 Task: Search one way flight ticket for 4 adults, 1 infant in seat and 1 infant on lap in premium economy from Tucson: Tucson International Airport to Indianapolis: Indianapolis International Airport on 8-5-2023. Choice of flights is Alaska. Number of bags: 2 carry on bags and 1 checked bag. Price is upto 88000. Outbound departure time preference is 8:45.
Action: Mouse moved to (356, 301)
Screenshot: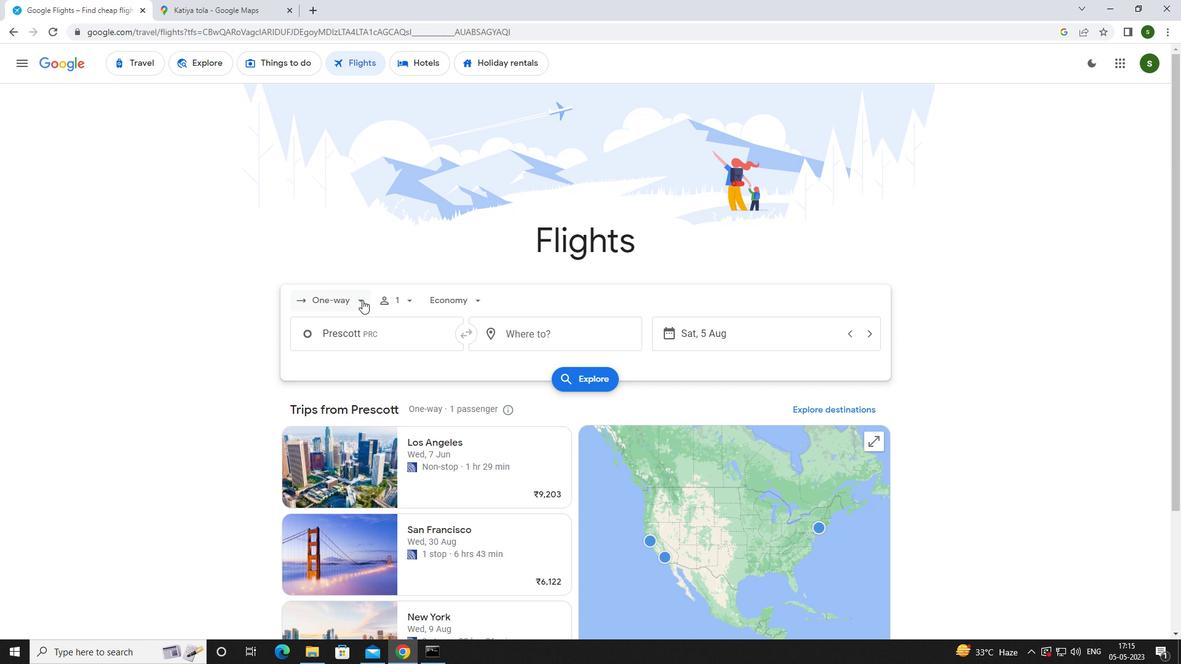 
Action: Mouse pressed left at (356, 301)
Screenshot: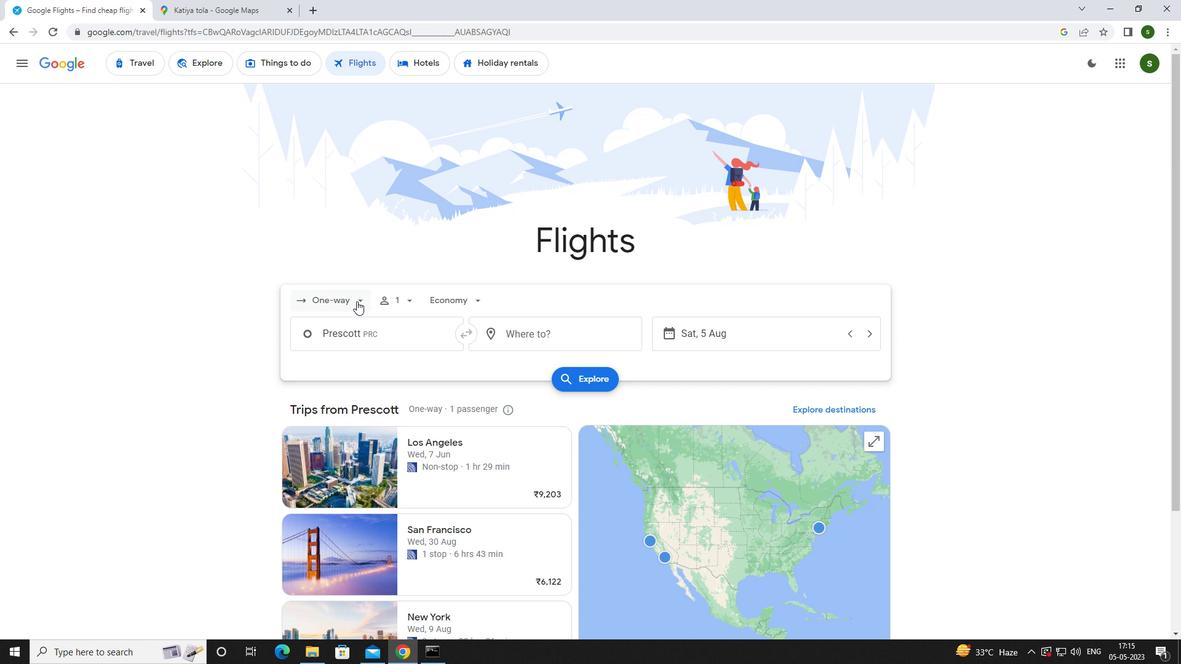 
Action: Mouse moved to (361, 353)
Screenshot: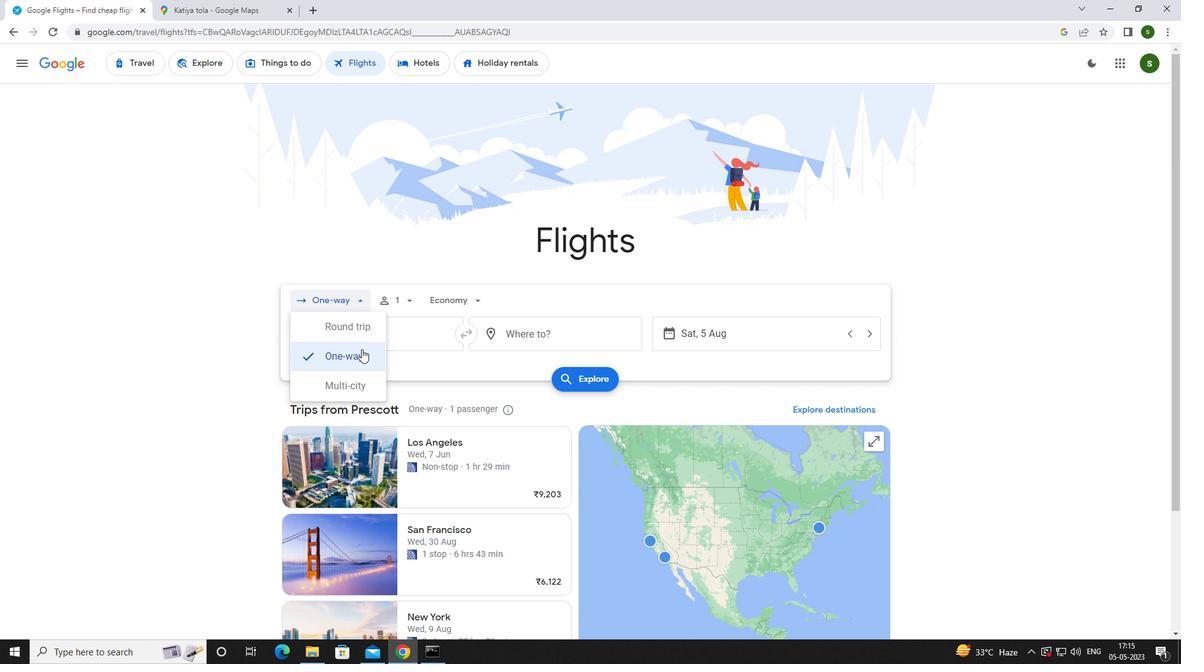 
Action: Mouse pressed left at (361, 353)
Screenshot: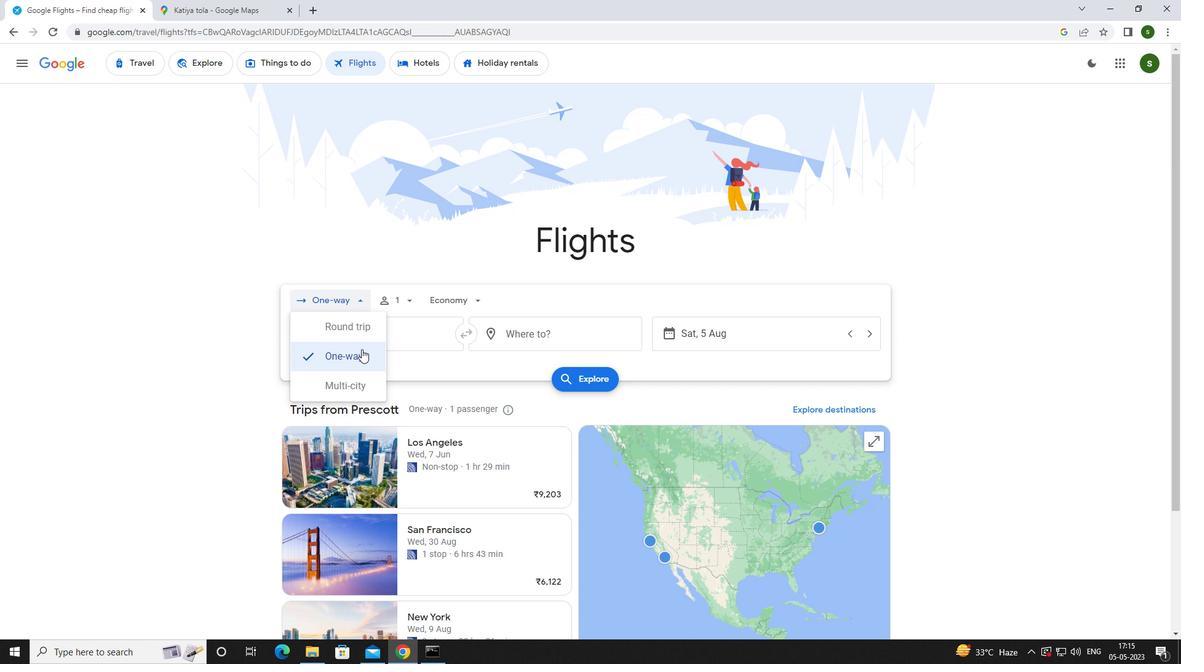 
Action: Mouse moved to (406, 298)
Screenshot: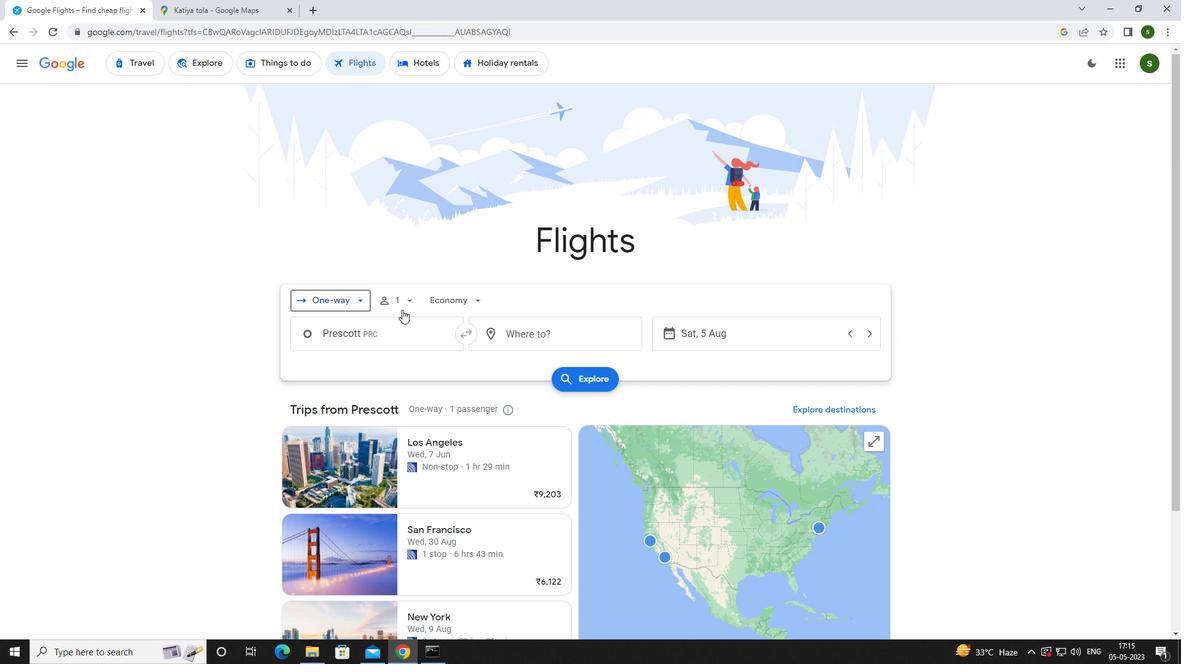 
Action: Mouse pressed left at (406, 298)
Screenshot: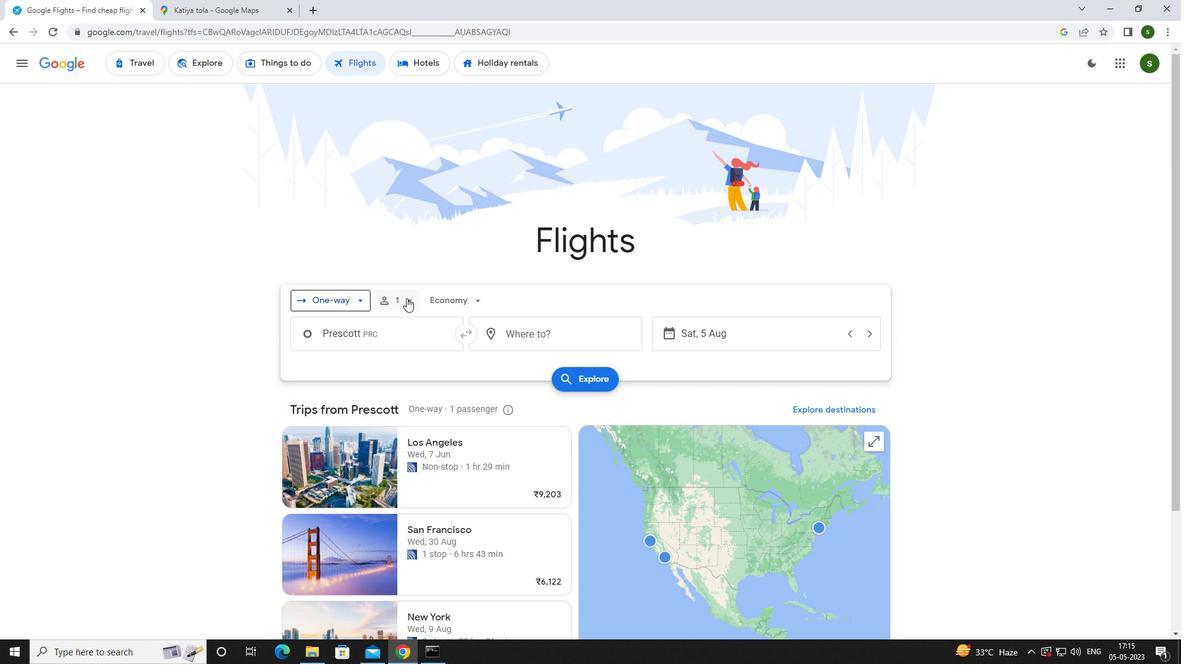 
Action: Mouse moved to (499, 329)
Screenshot: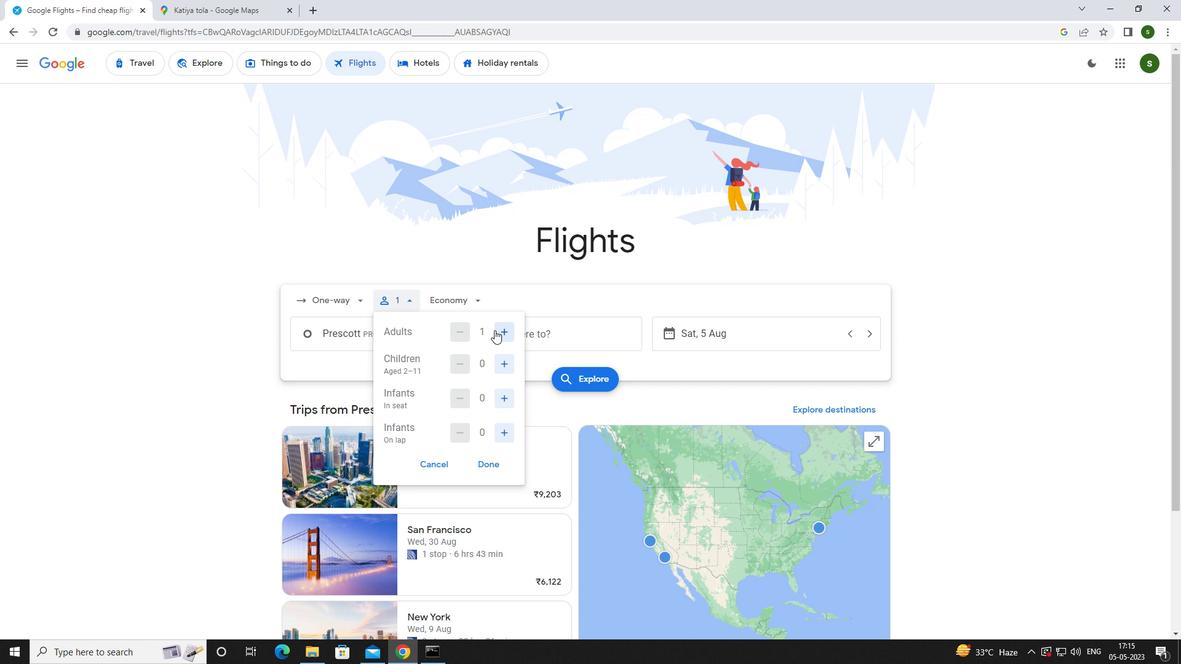 
Action: Mouse pressed left at (499, 329)
Screenshot: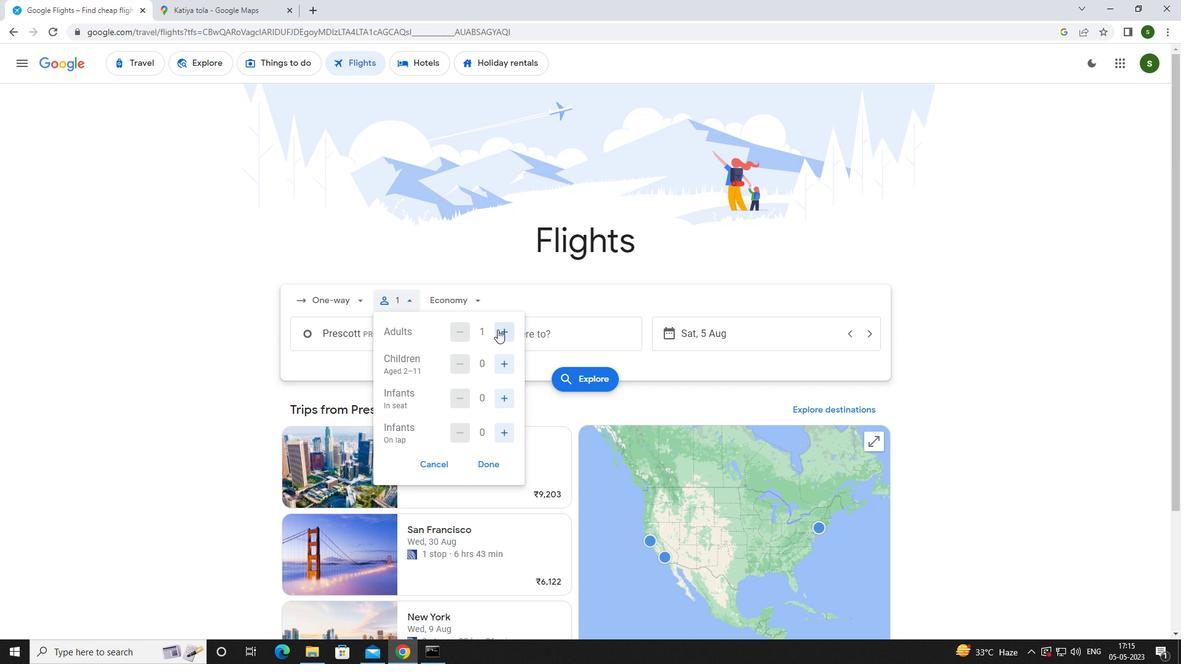 
Action: Mouse pressed left at (499, 329)
Screenshot: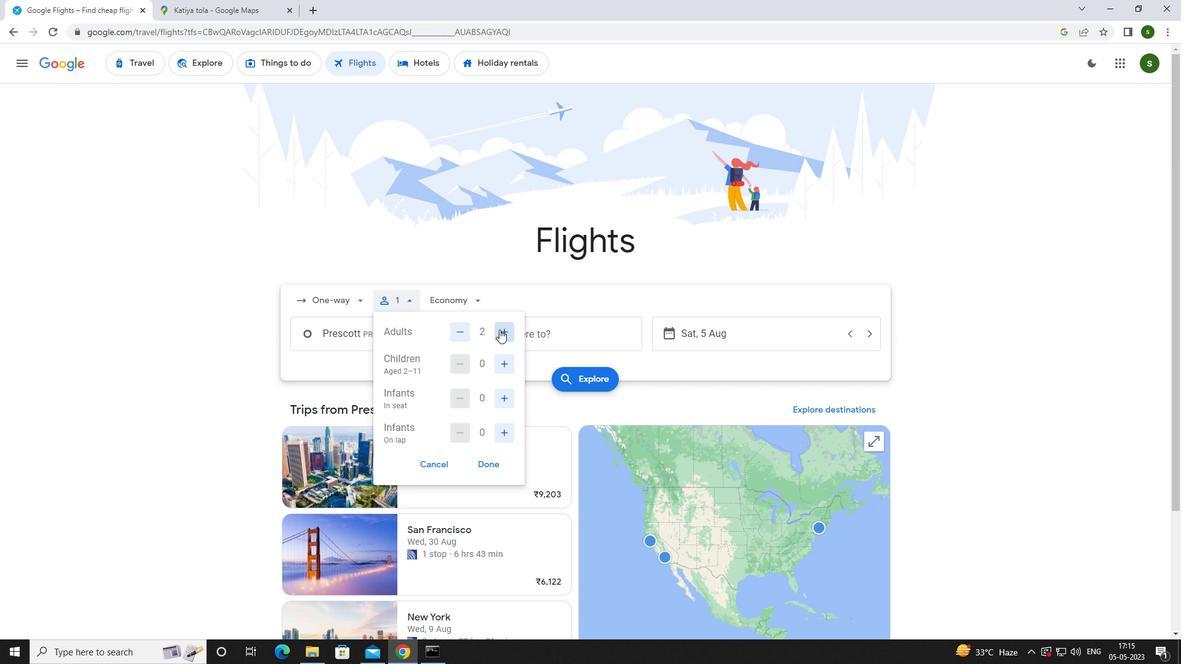 
Action: Mouse pressed left at (499, 329)
Screenshot: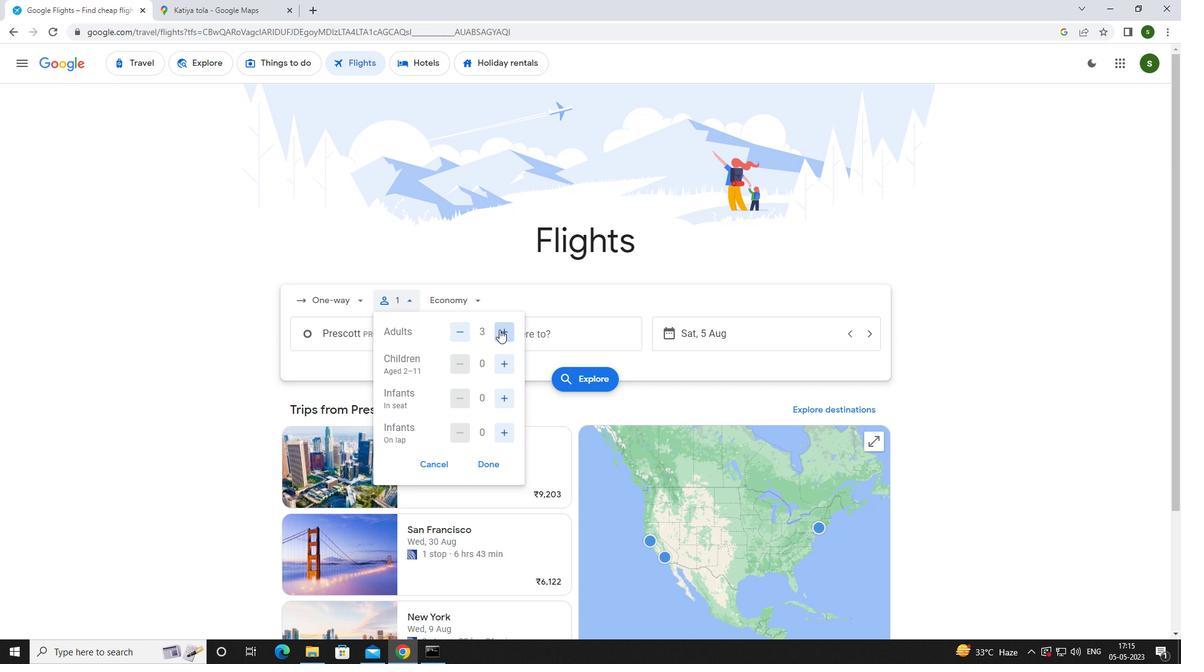 
Action: Mouse moved to (502, 397)
Screenshot: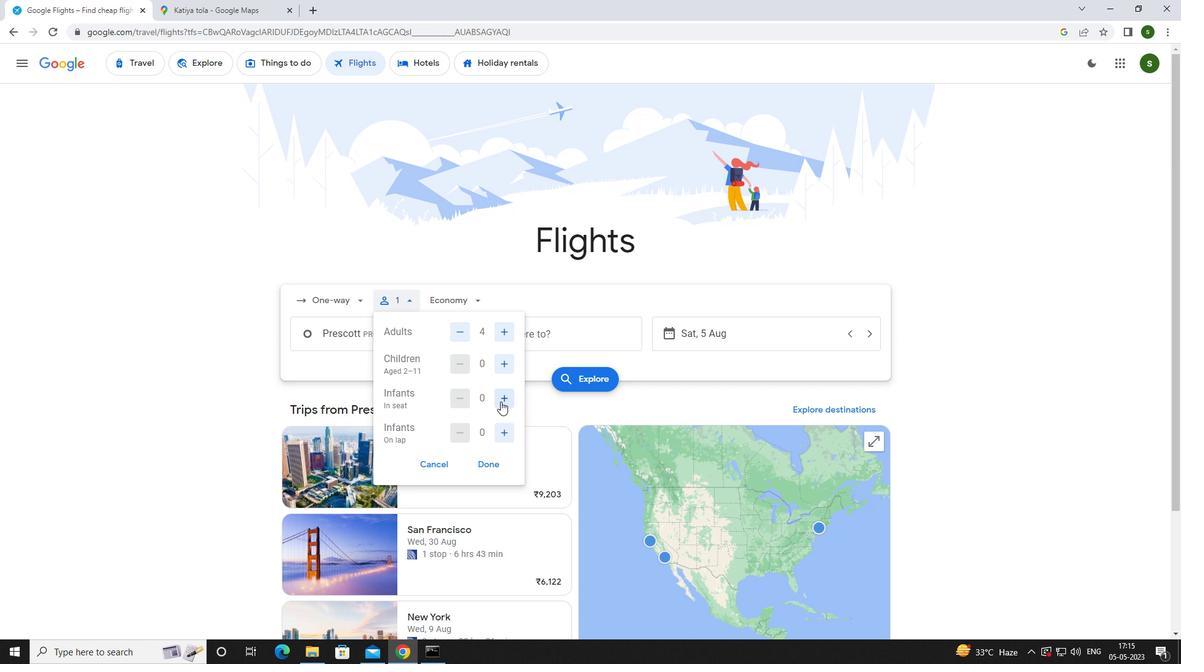 
Action: Mouse pressed left at (502, 397)
Screenshot: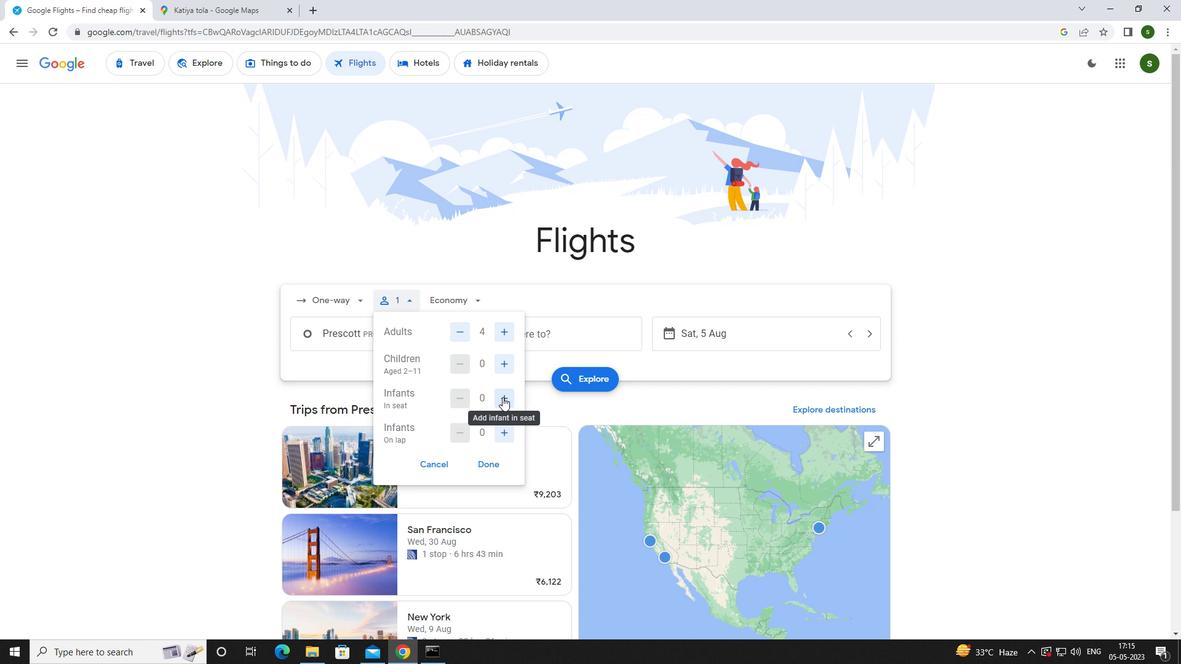 
Action: Mouse moved to (503, 438)
Screenshot: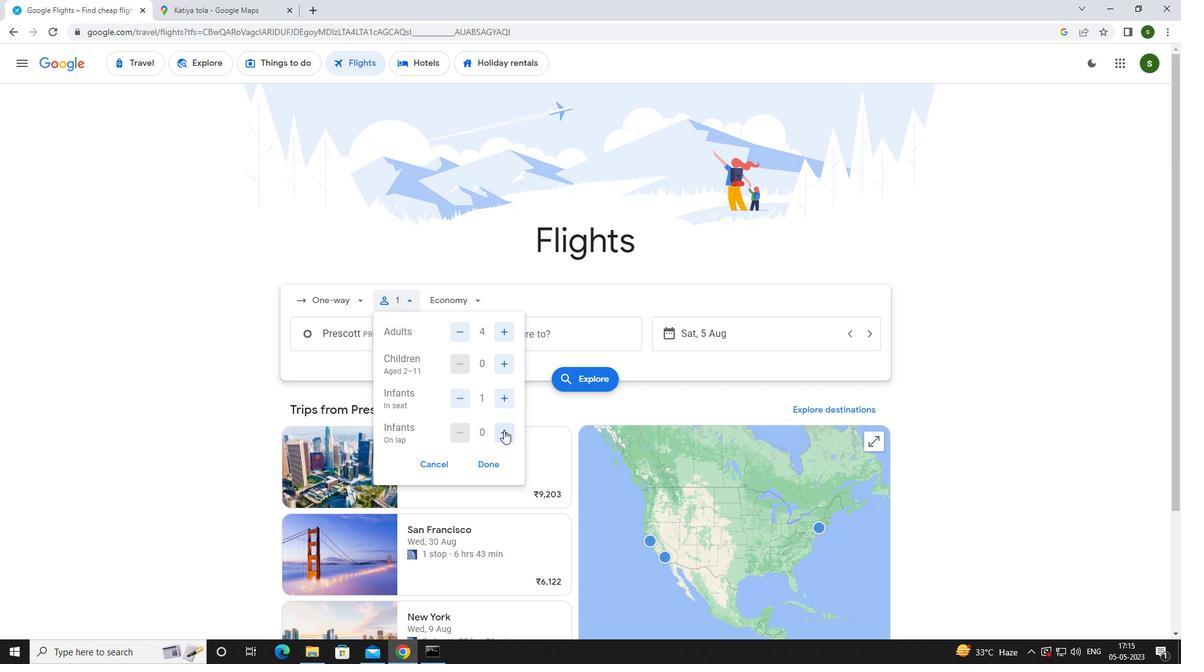 
Action: Mouse pressed left at (503, 438)
Screenshot: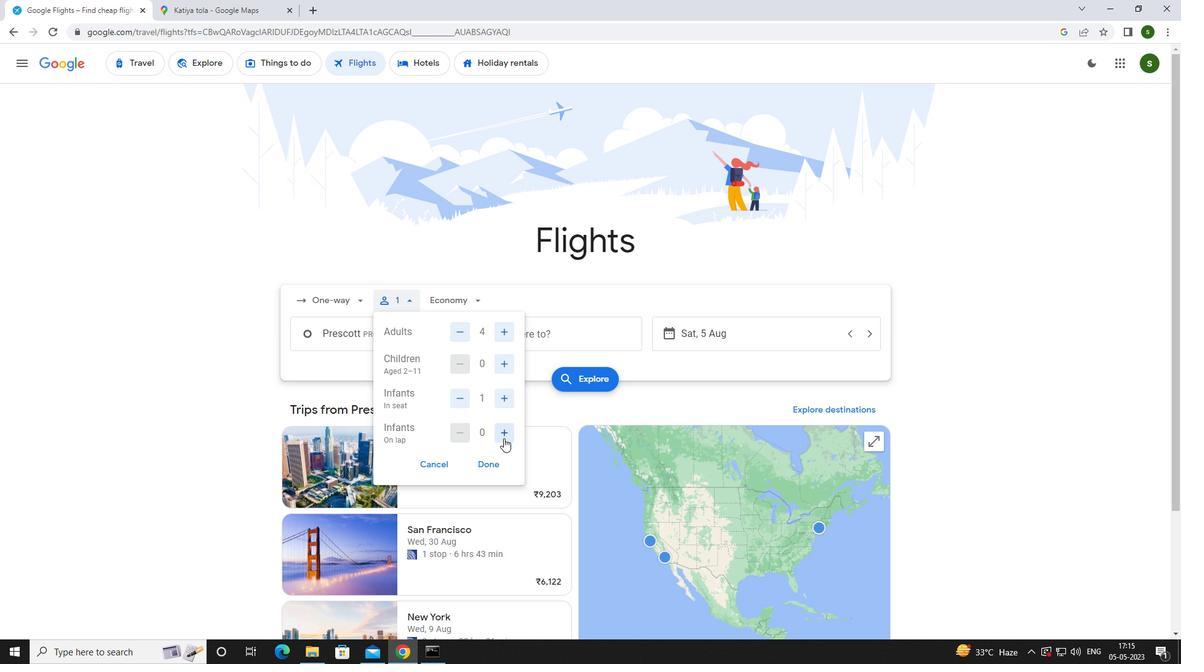 
Action: Mouse moved to (461, 299)
Screenshot: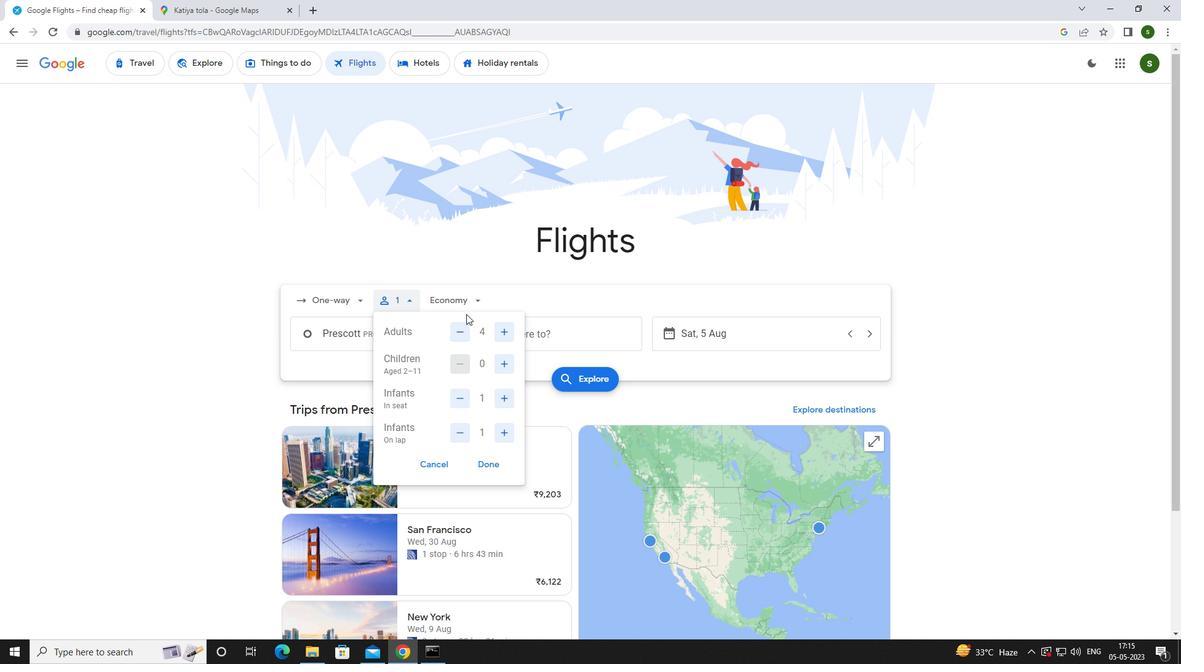 
Action: Mouse pressed left at (461, 299)
Screenshot: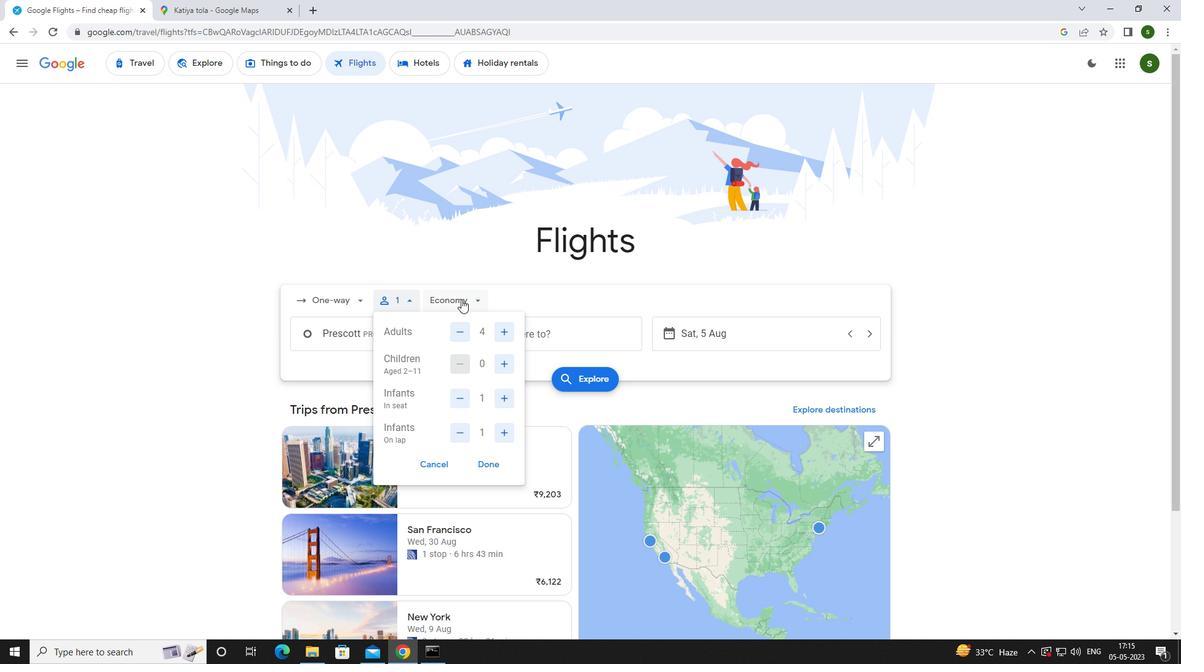 
Action: Mouse moved to (470, 354)
Screenshot: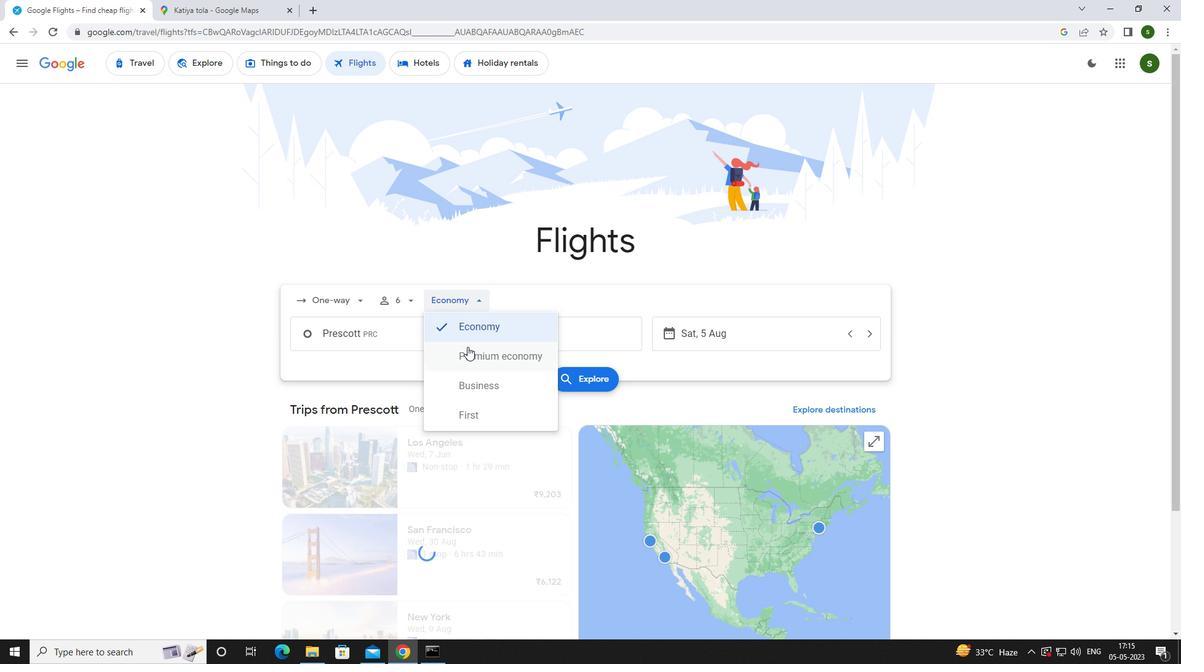 
Action: Mouse pressed left at (470, 354)
Screenshot: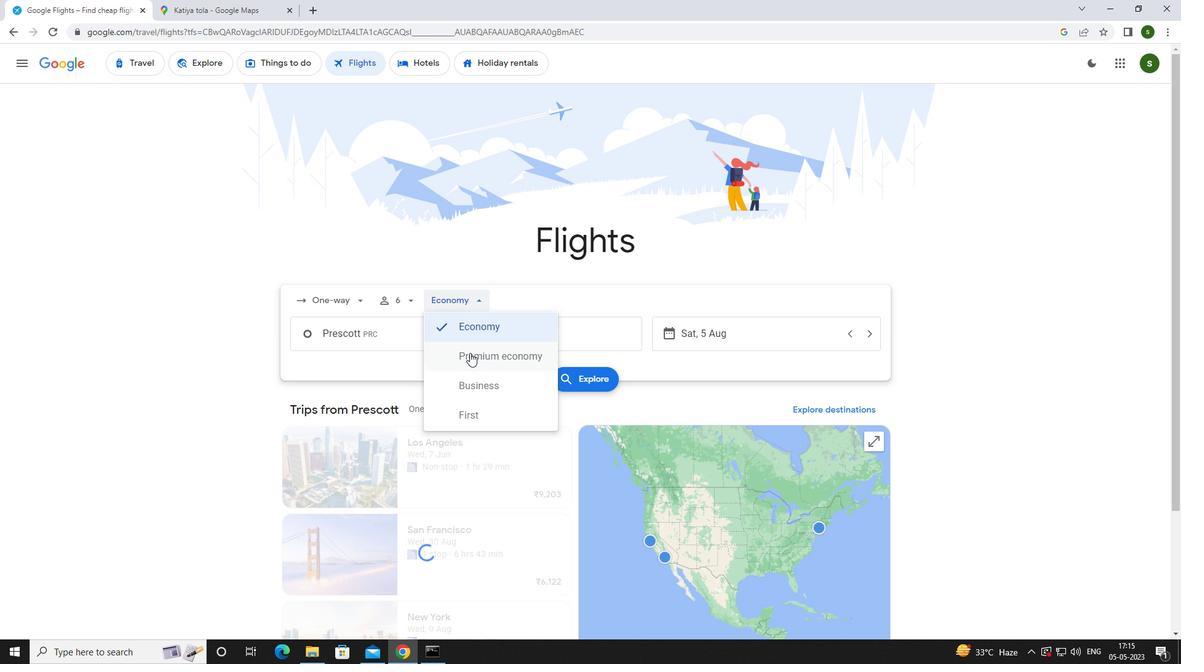 
Action: Mouse moved to (412, 332)
Screenshot: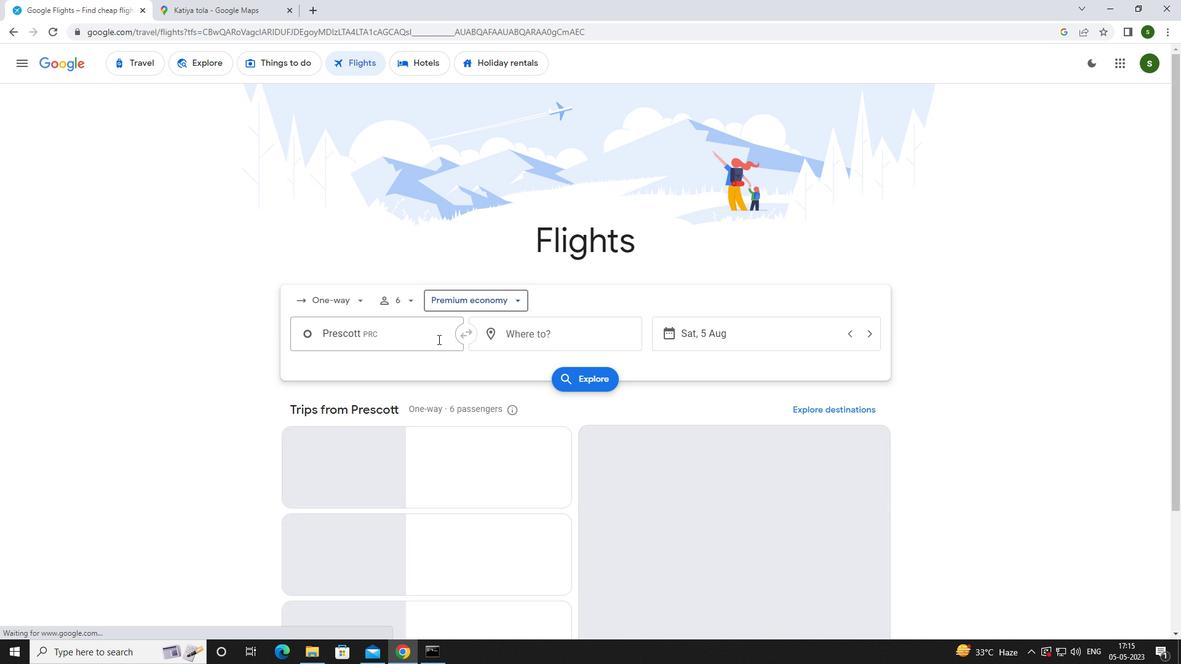 
Action: Mouse pressed left at (412, 332)
Screenshot: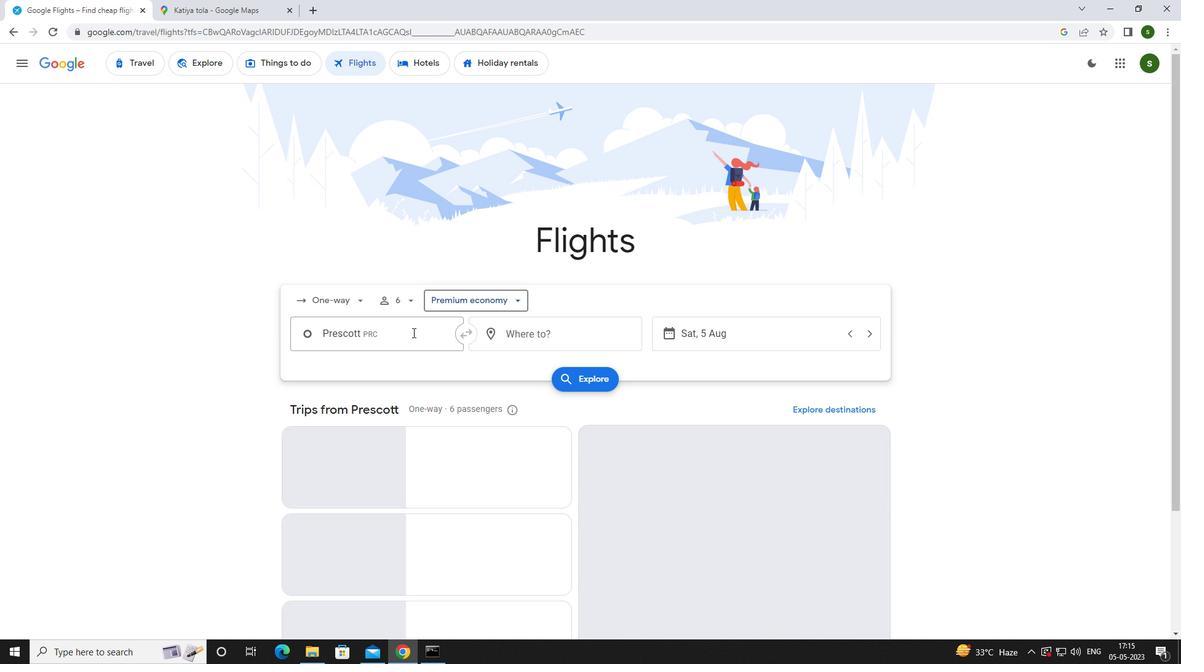 
Action: Key pressed <Key.caps_lock>t<Key.caps_lock>uscon
Screenshot: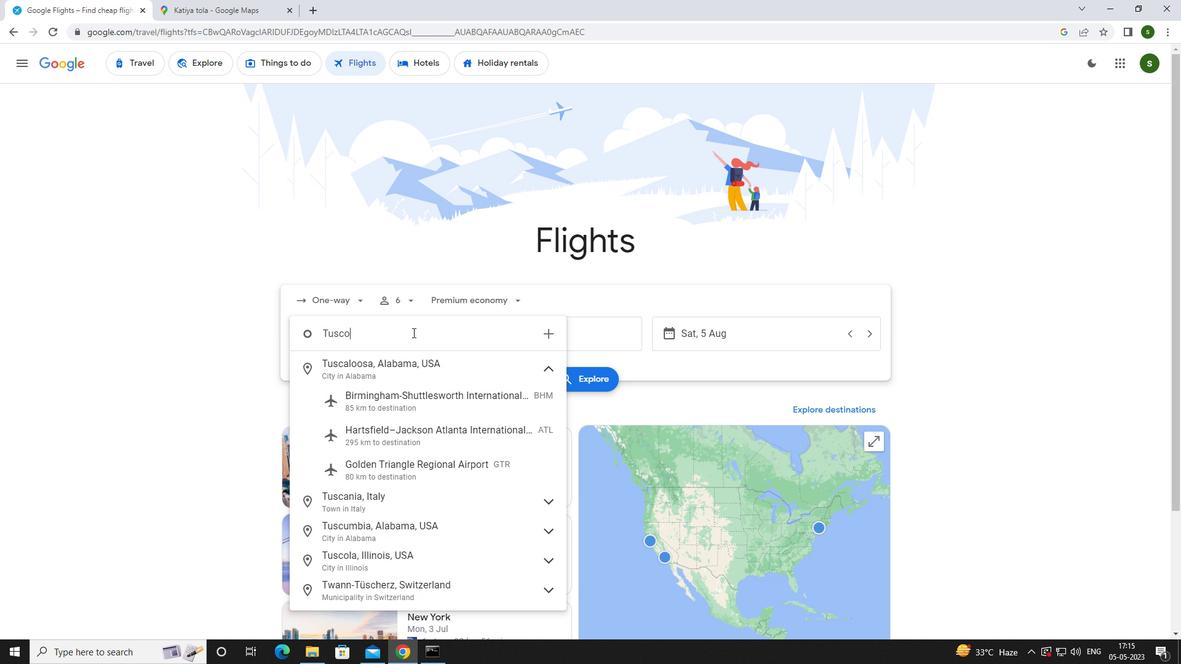 
Action: Mouse moved to (420, 399)
Screenshot: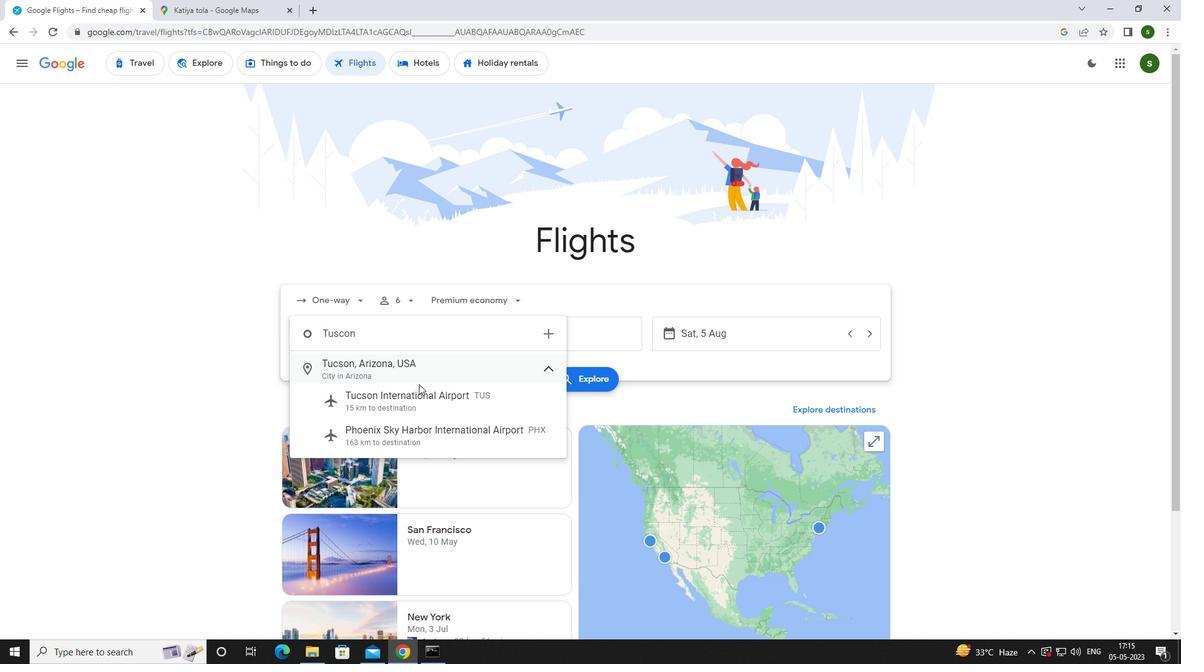 
Action: Mouse pressed left at (420, 399)
Screenshot: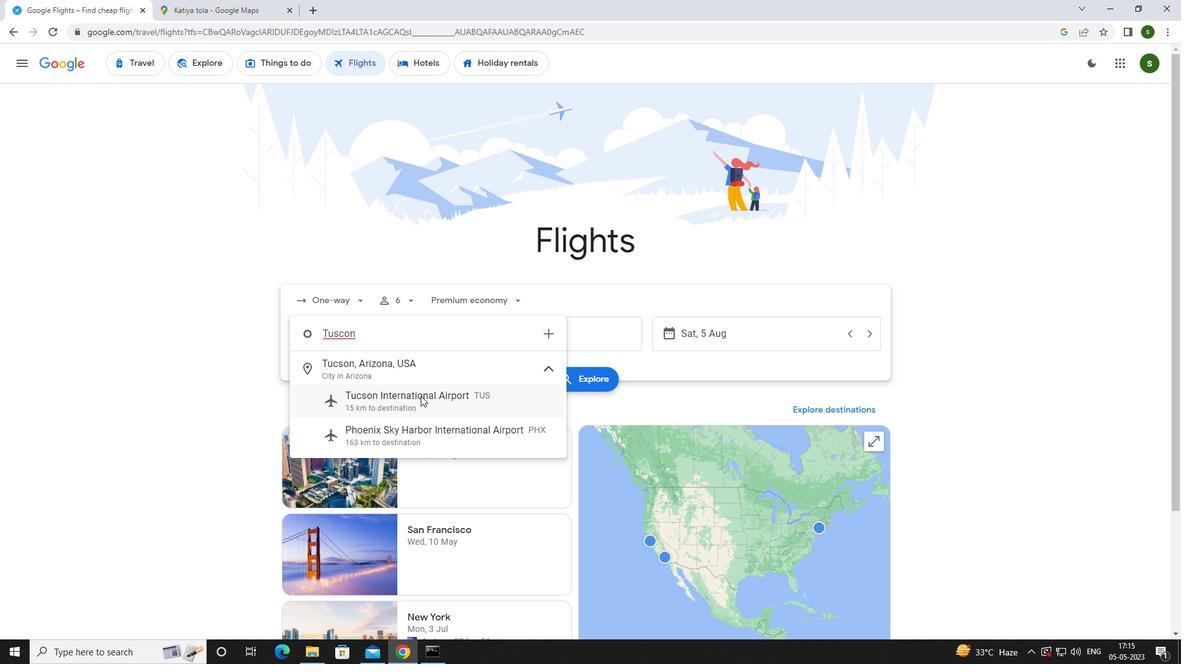 
Action: Mouse moved to (563, 338)
Screenshot: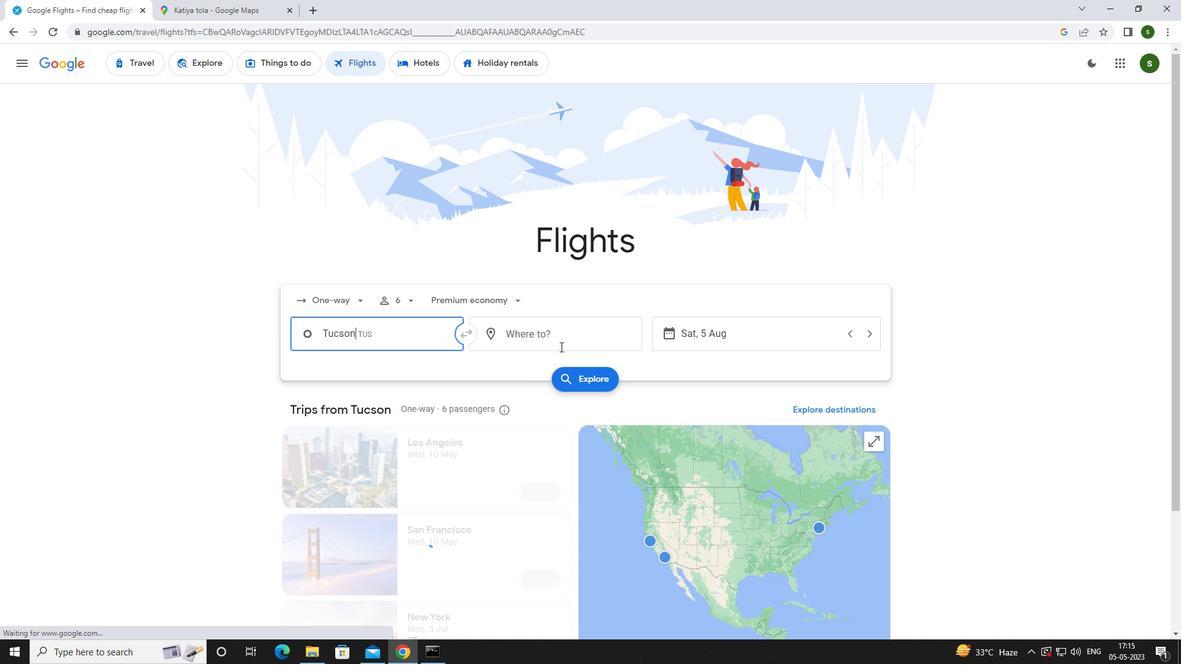 
Action: Mouse pressed left at (563, 338)
Screenshot: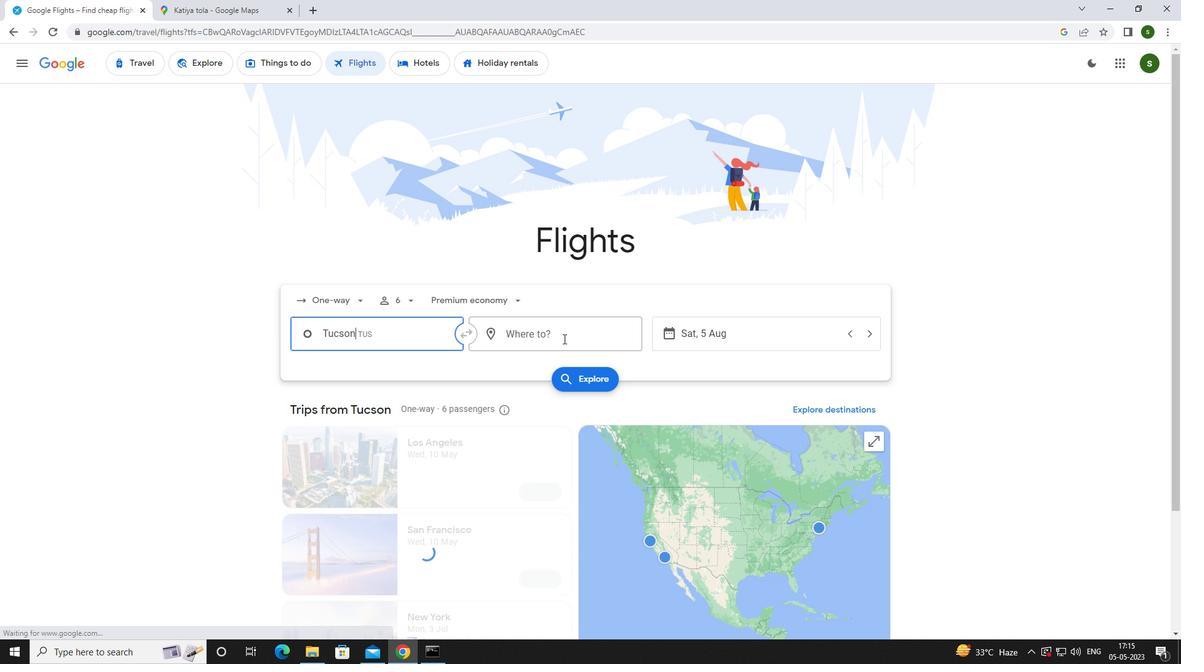 
Action: Mouse moved to (567, 336)
Screenshot: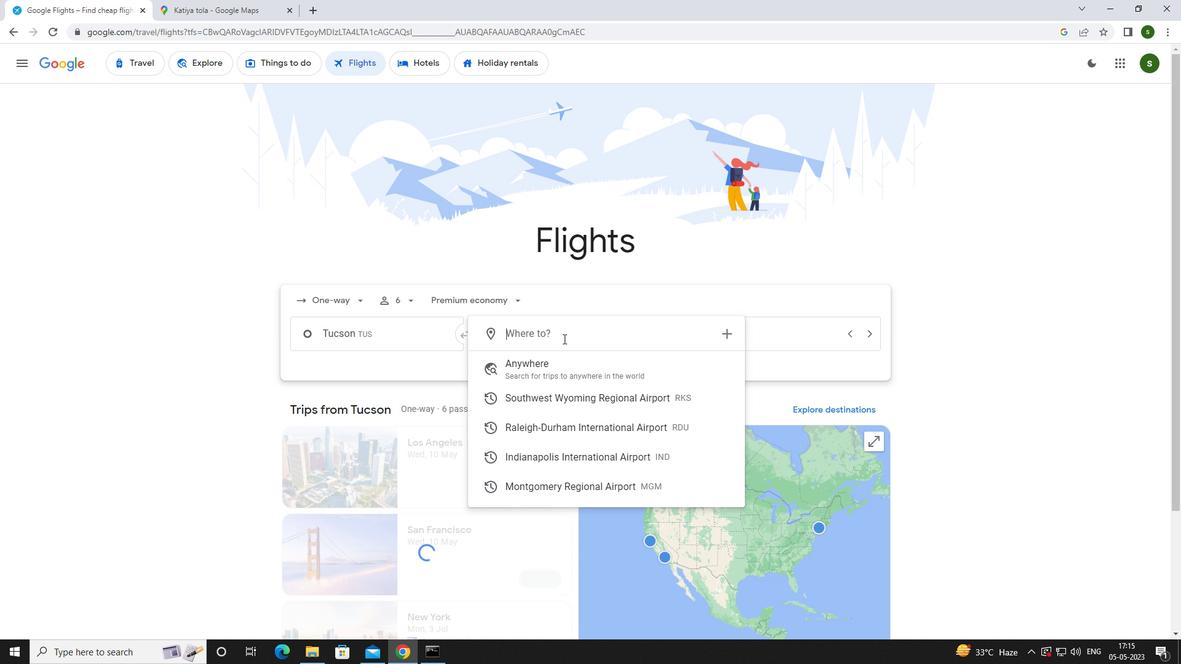 
Action: Key pressed <Key.caps_lock>i<Key.caps_lock>ndianapo
Screenshot: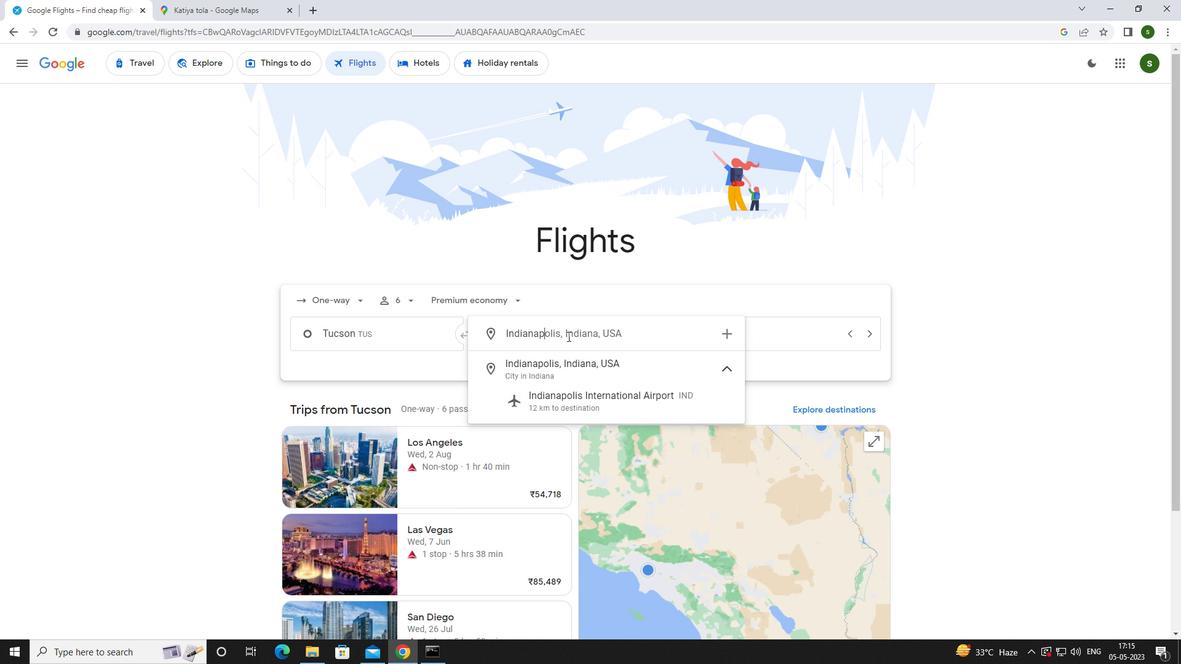 
Action: Mouse moved to (574, 394)
Screenshot: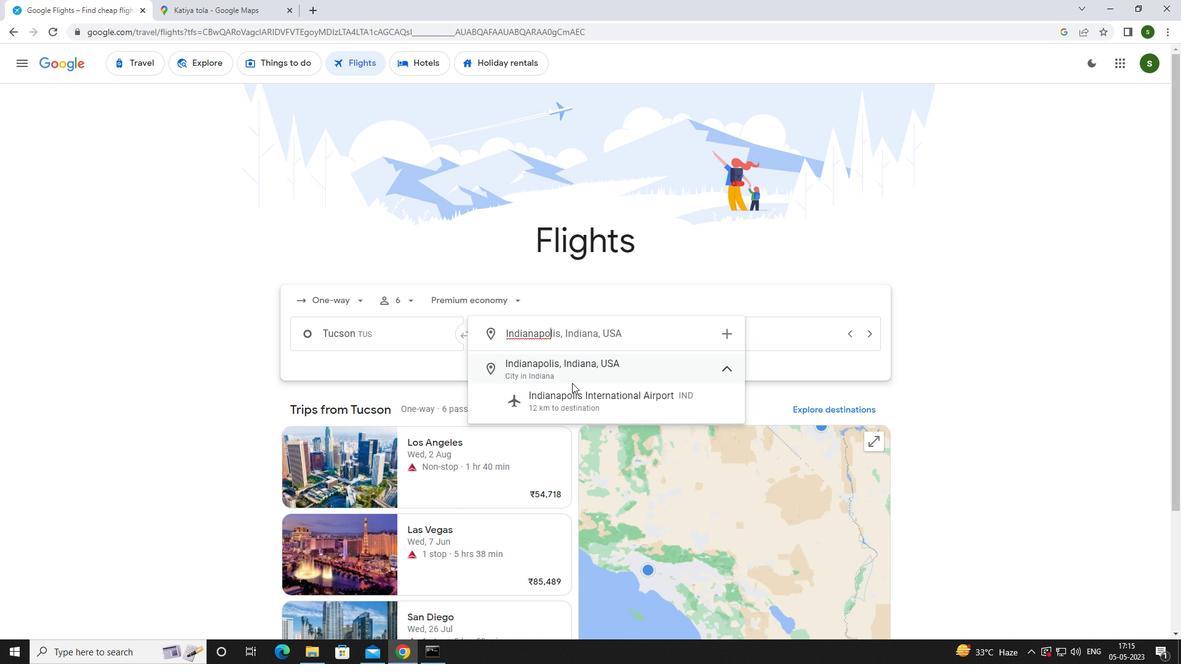 
Action: Mouse pressed left at (574, 394)
Screenshot: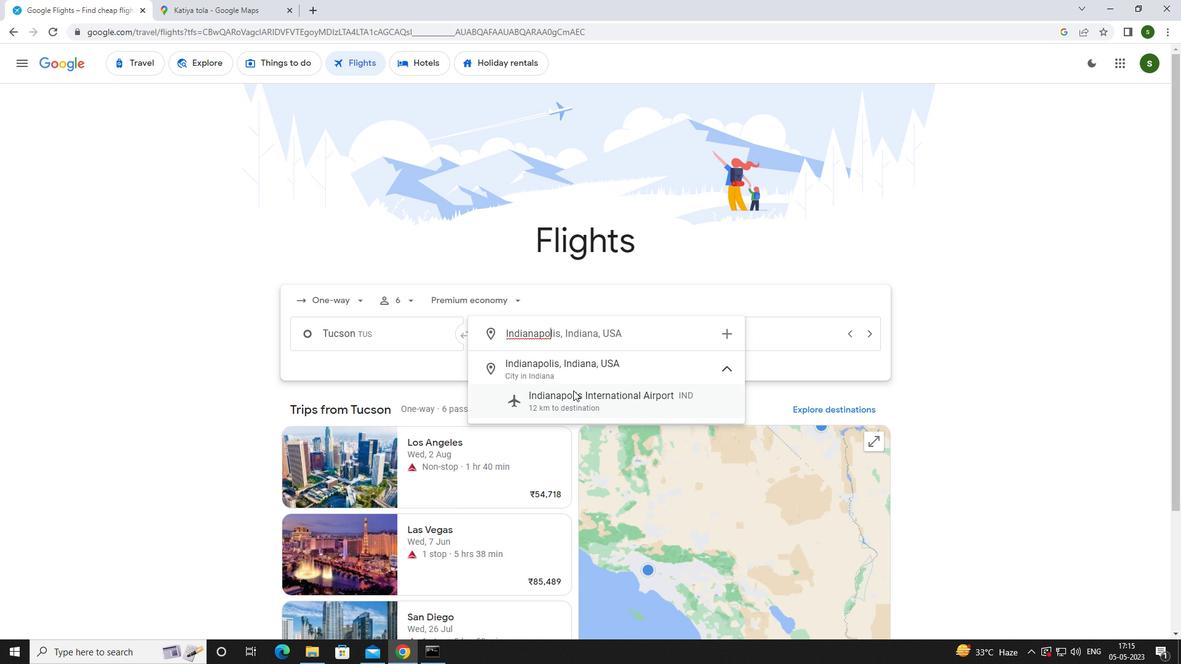 
Action: Mouse moved to (709, 342)
Screenshot: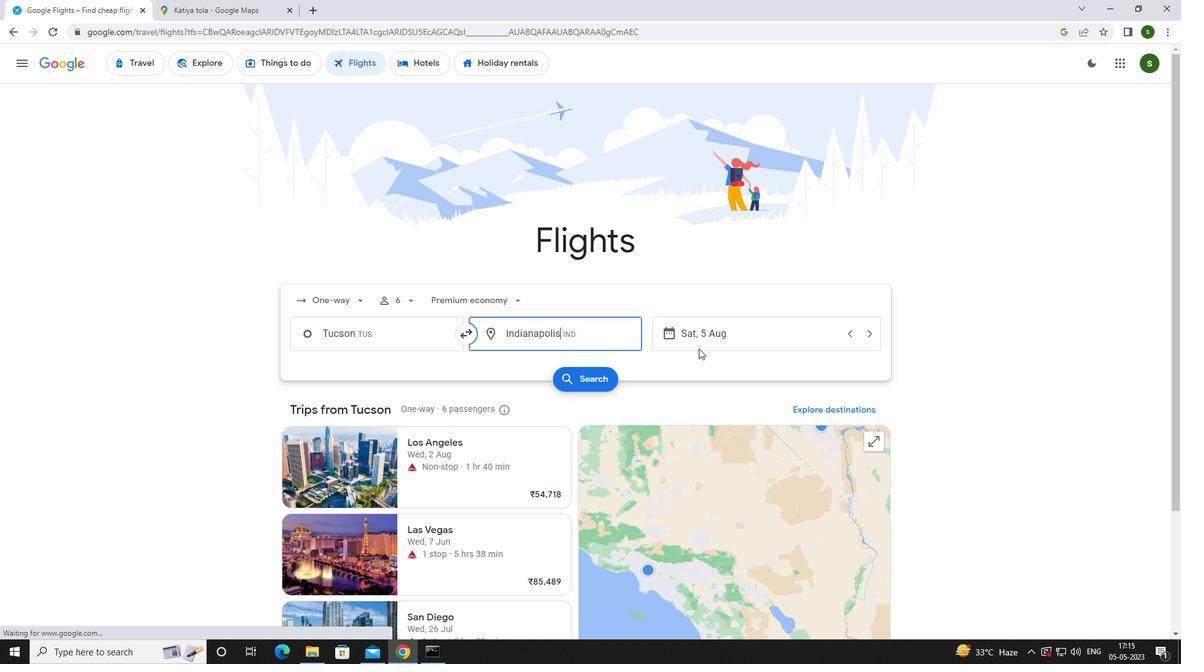 
Action: Mouse pressed left at (709, 342)
Screenshot: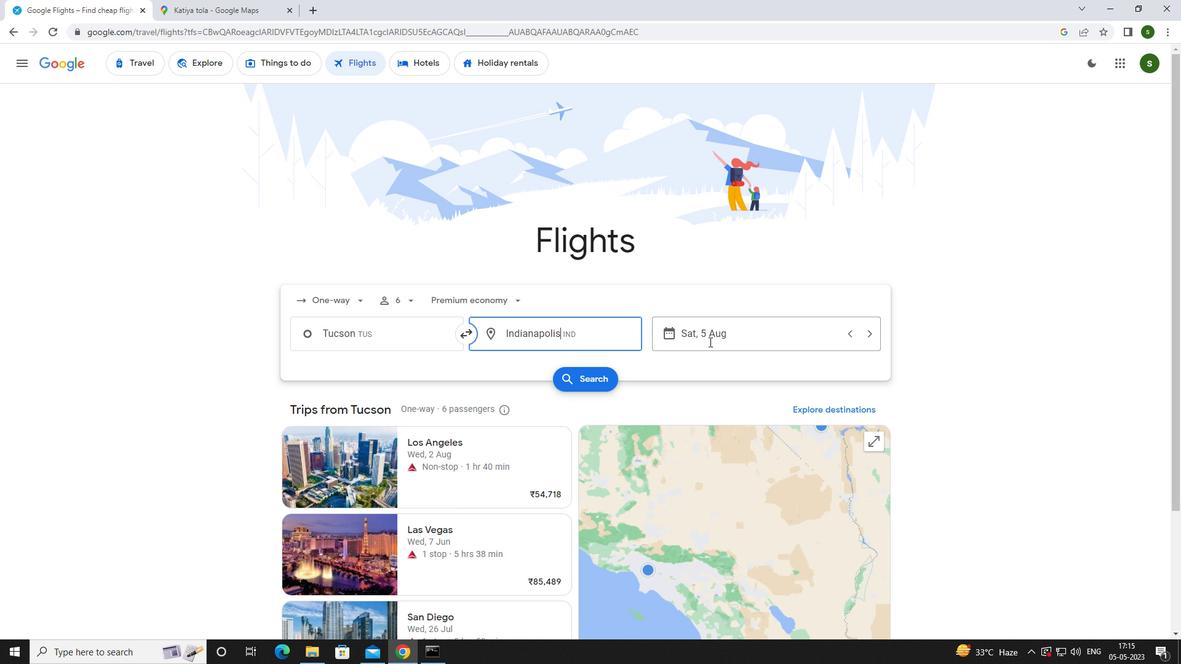 
Action: Mouse moved to (622, 415)
Screenshot: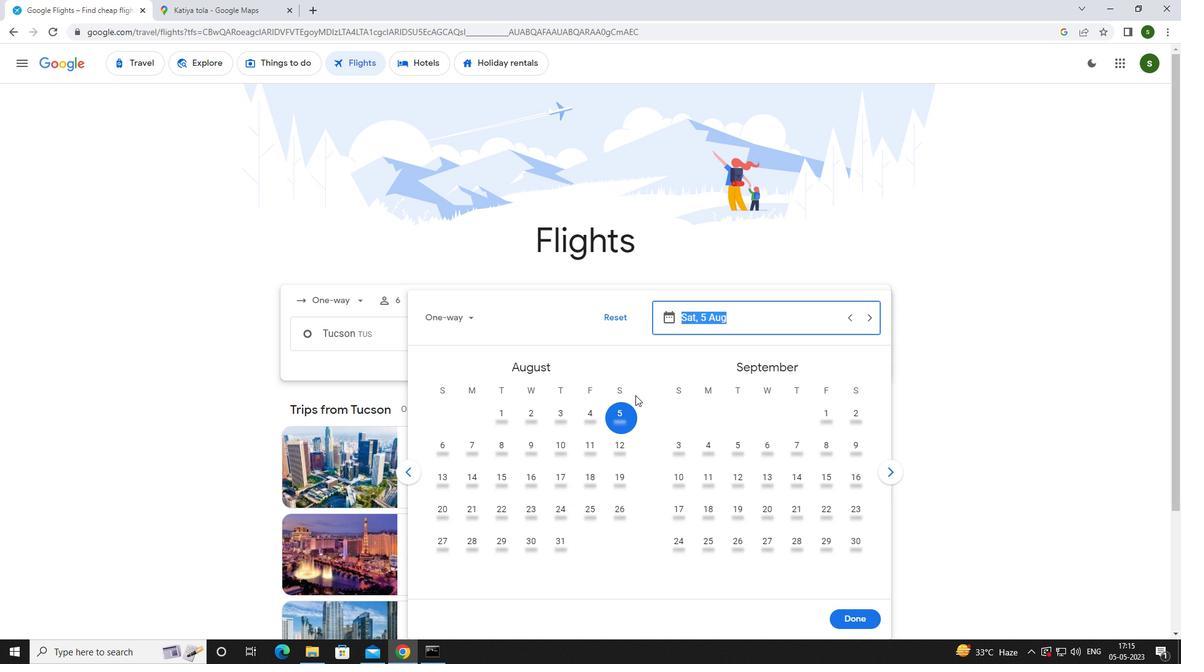 
Action: Mouse pressed left at (622, 415)
Screenshot: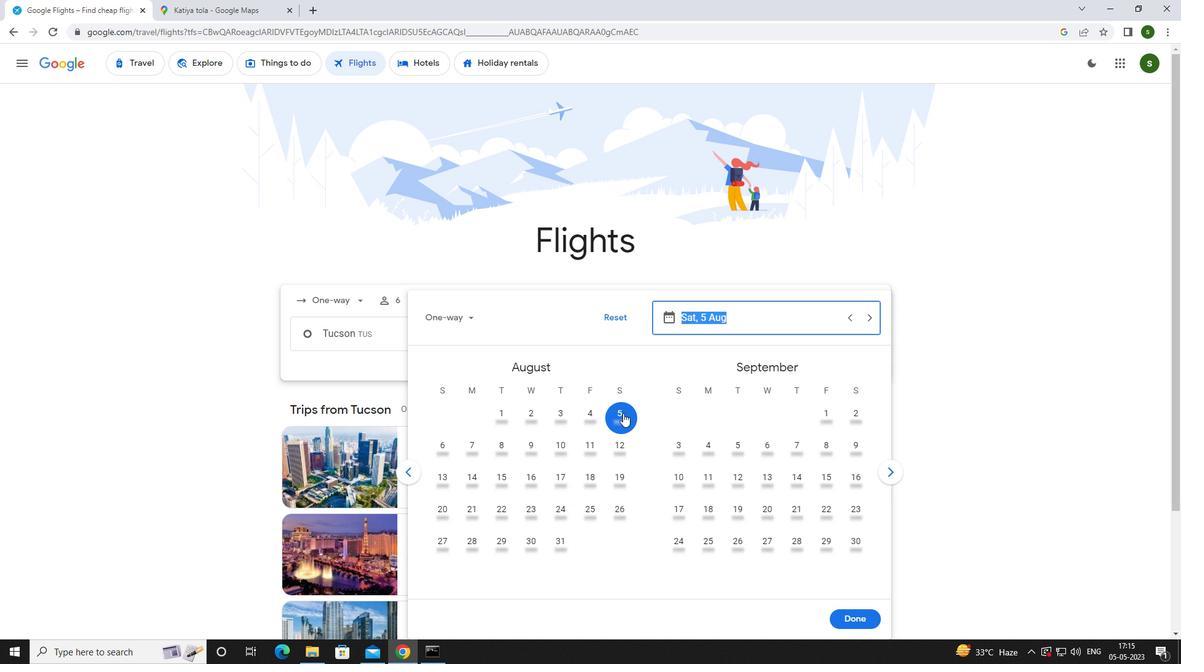 
Action: Mouse moved to (845, 607)
Screenshot: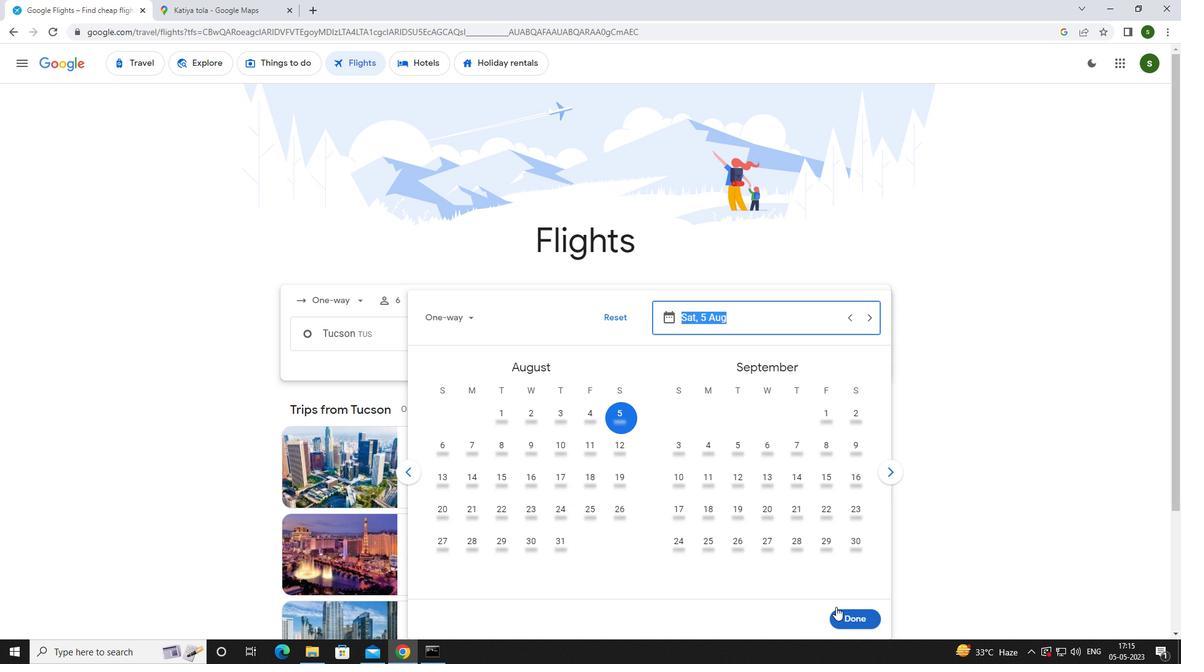 
Action: Mouse pressed left at (845, 607)
Screenshot: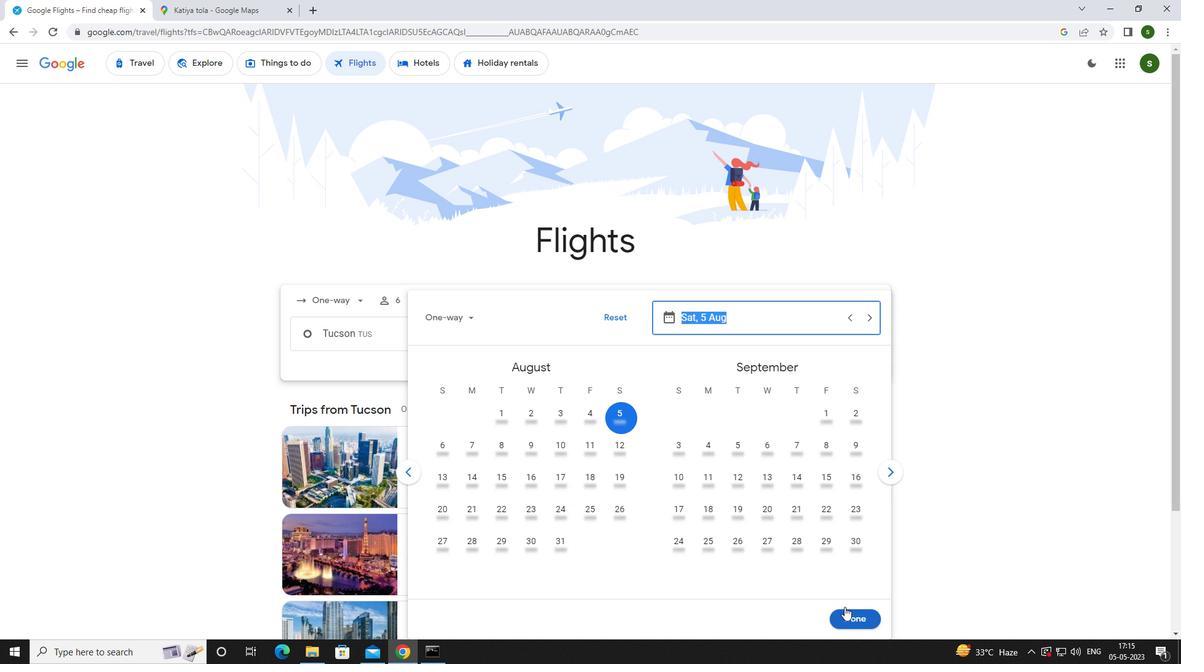 
Action: Mouse moved to (581, 377)
Screenshot: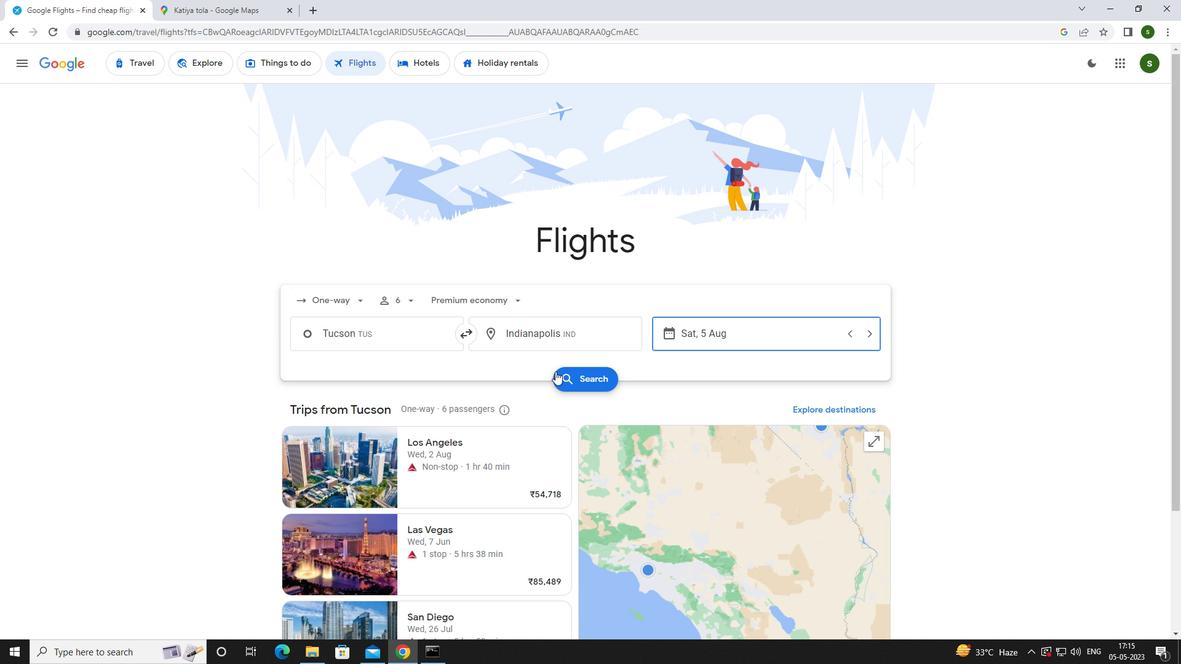 
Action: Mouse pressed left at (581, 377)
Screenshot: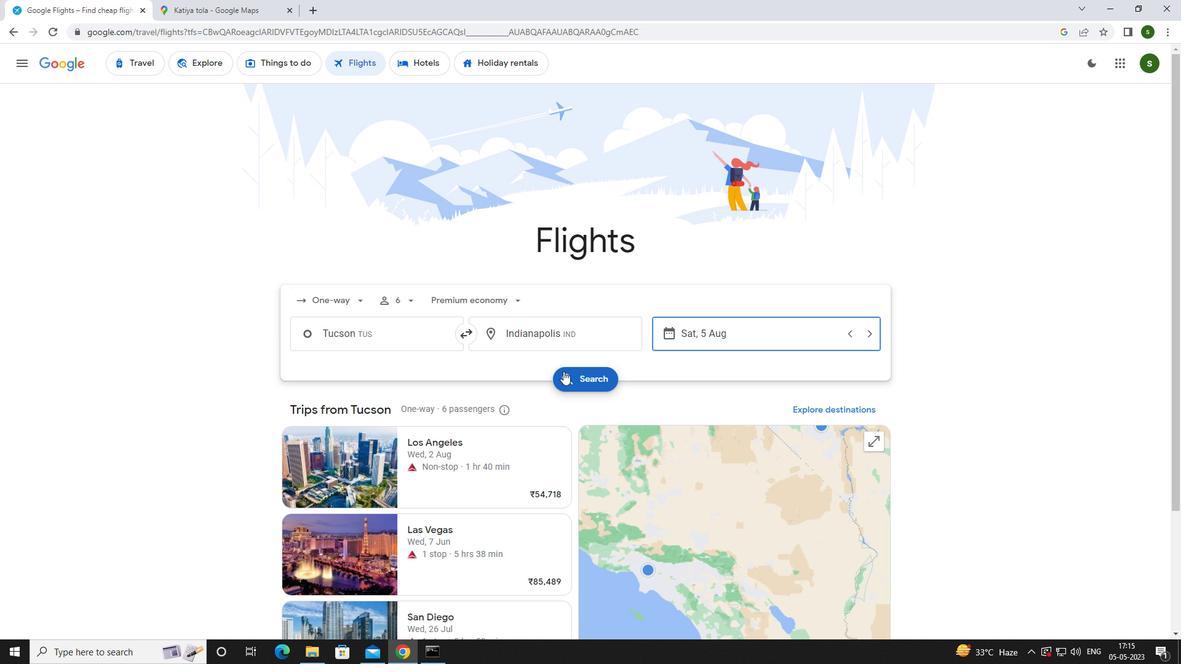 
Action: Mouse moved to (305, 173)
Screenshot: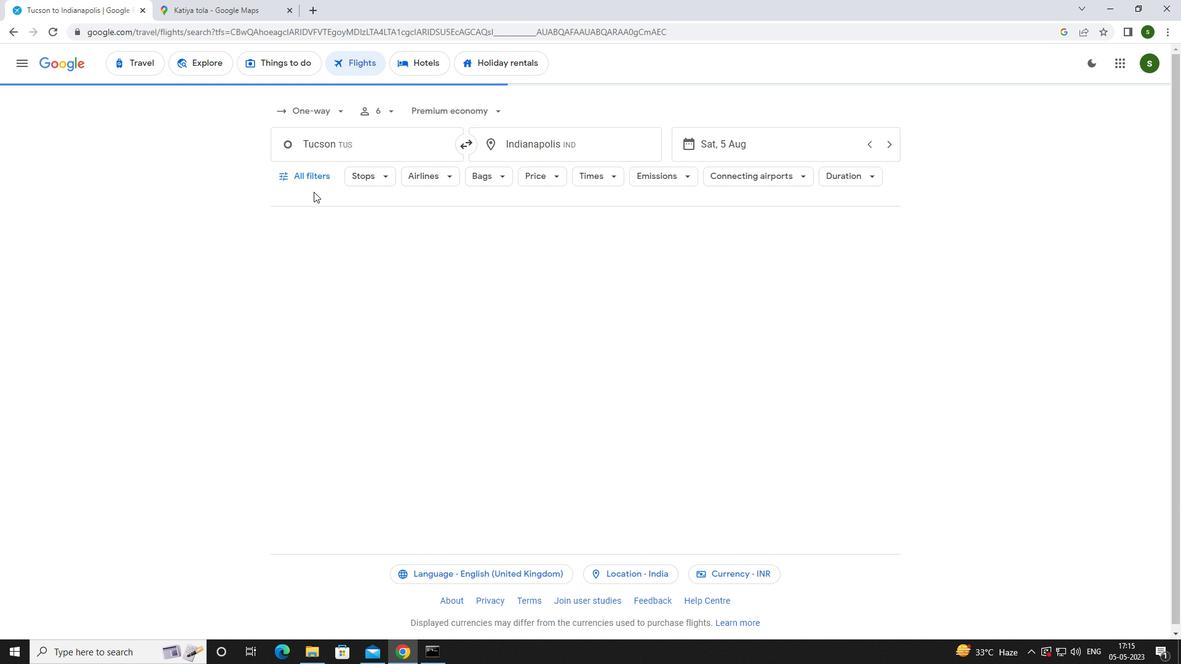 
Action: Mouse pressed left at (305, 173)
Screenshot: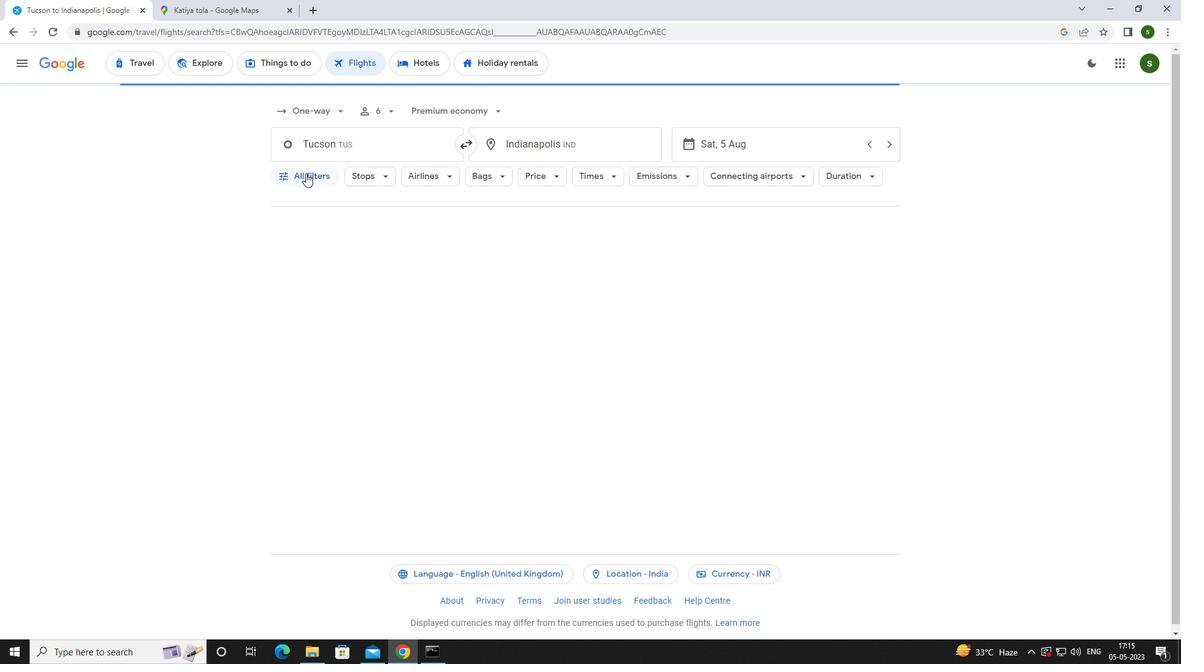 
Action: Mouse moved to (457, 441)
Screenshot: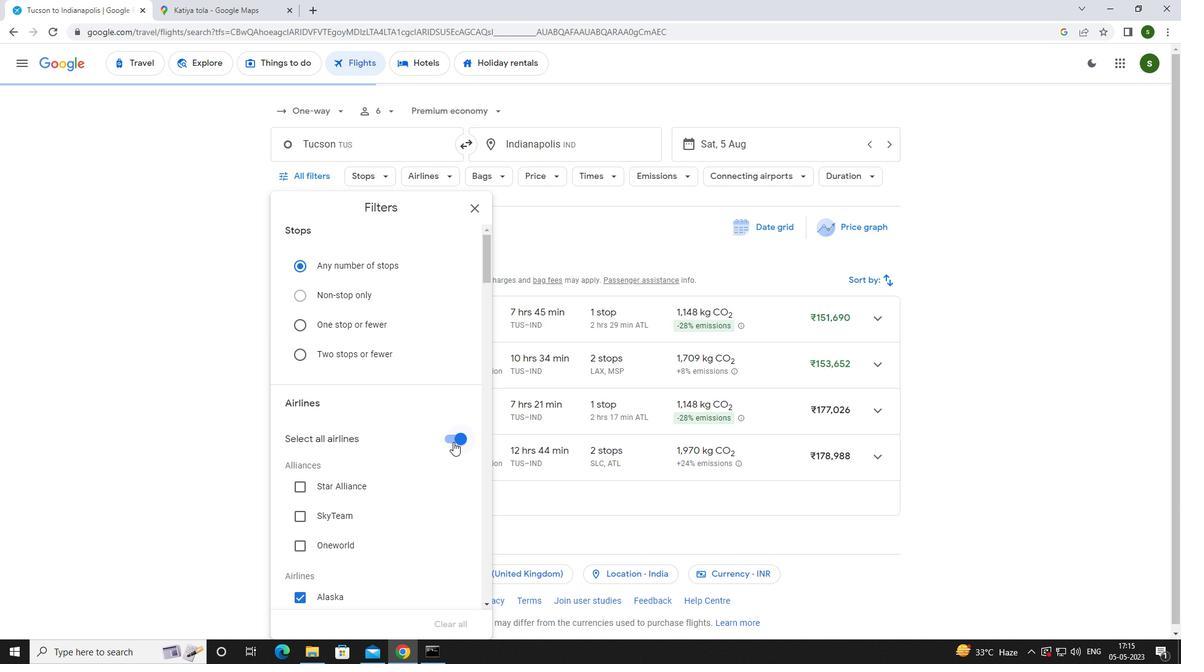 
Action: Mouse pressed left at (457, 441)
Screenshot: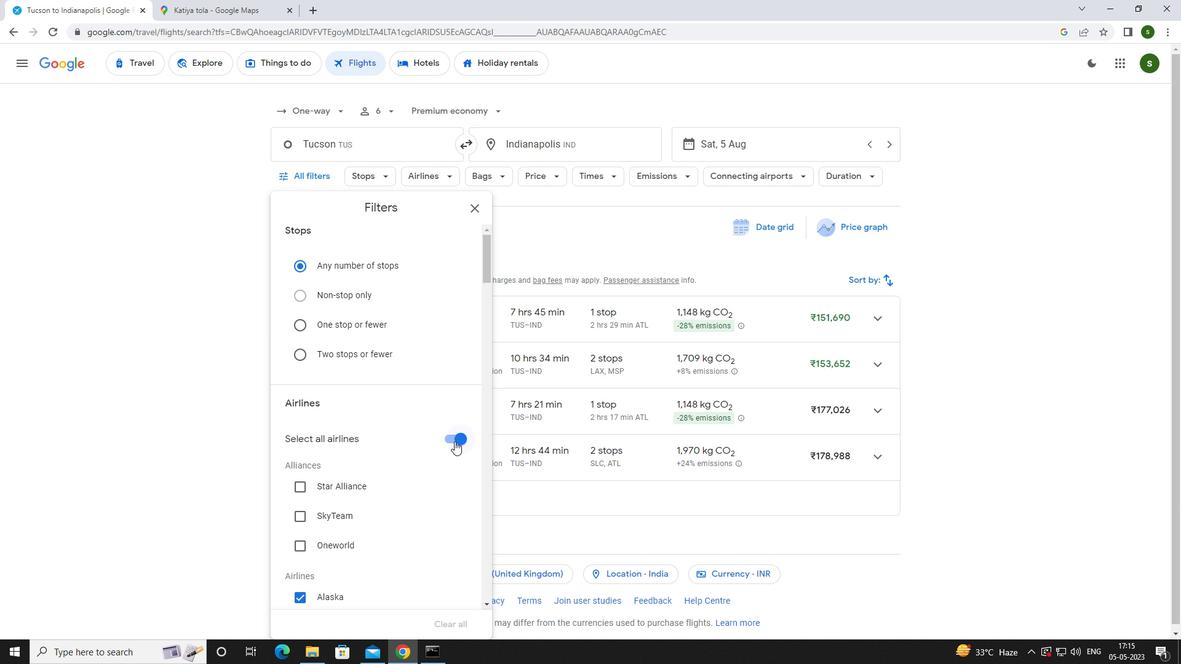 
Action: Mouse moved to (399, 410)
Screenshot: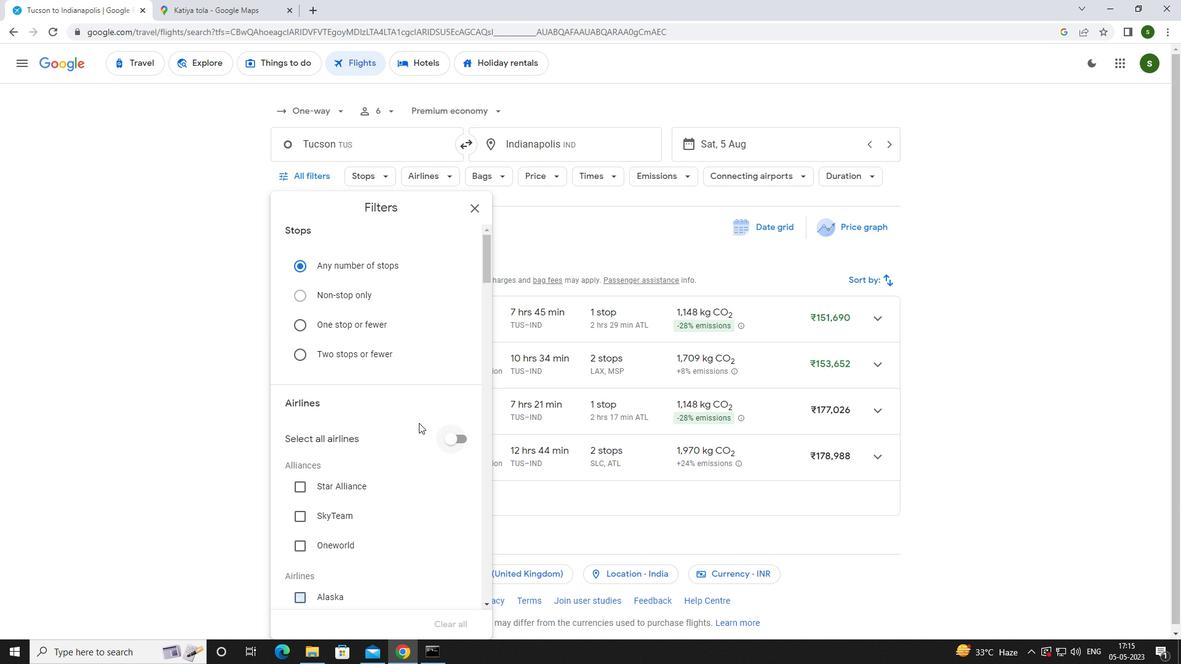 
Action: Mouse scrolled (399, 410) with delta (0, 0)
Screenshot: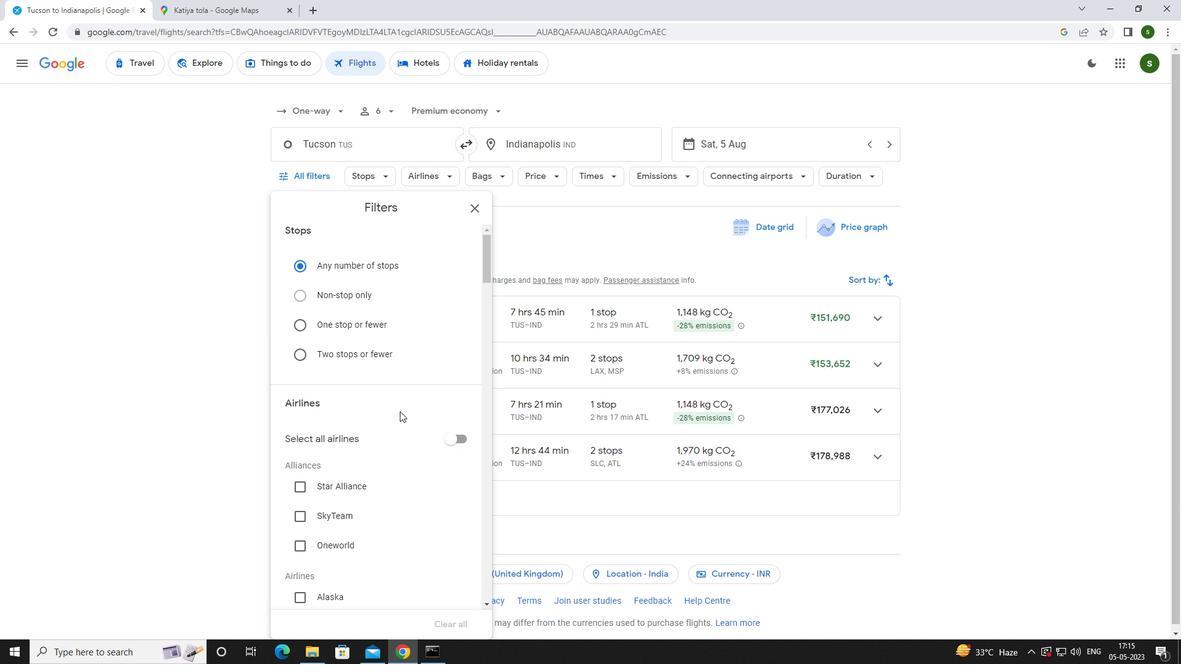 
Action: Mouse scrolled (399, 410) with delta (0, 0)
Screenshot: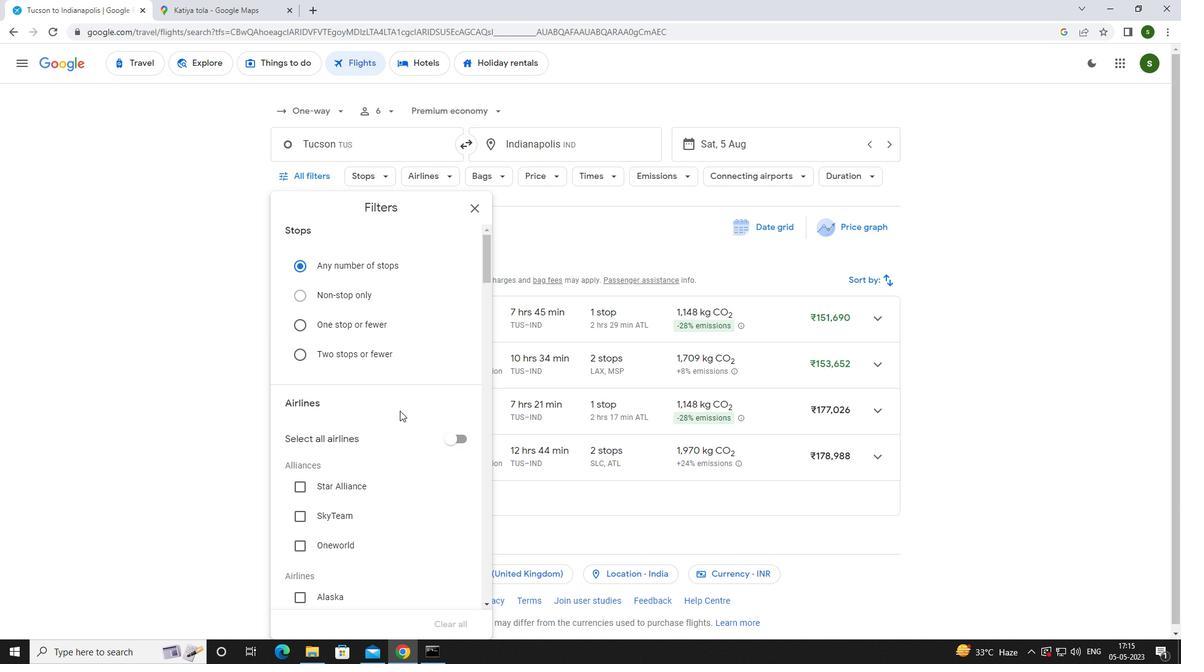 
Action: Mouse scrolled (399, 410) with delta (0, 0)
Screenshot: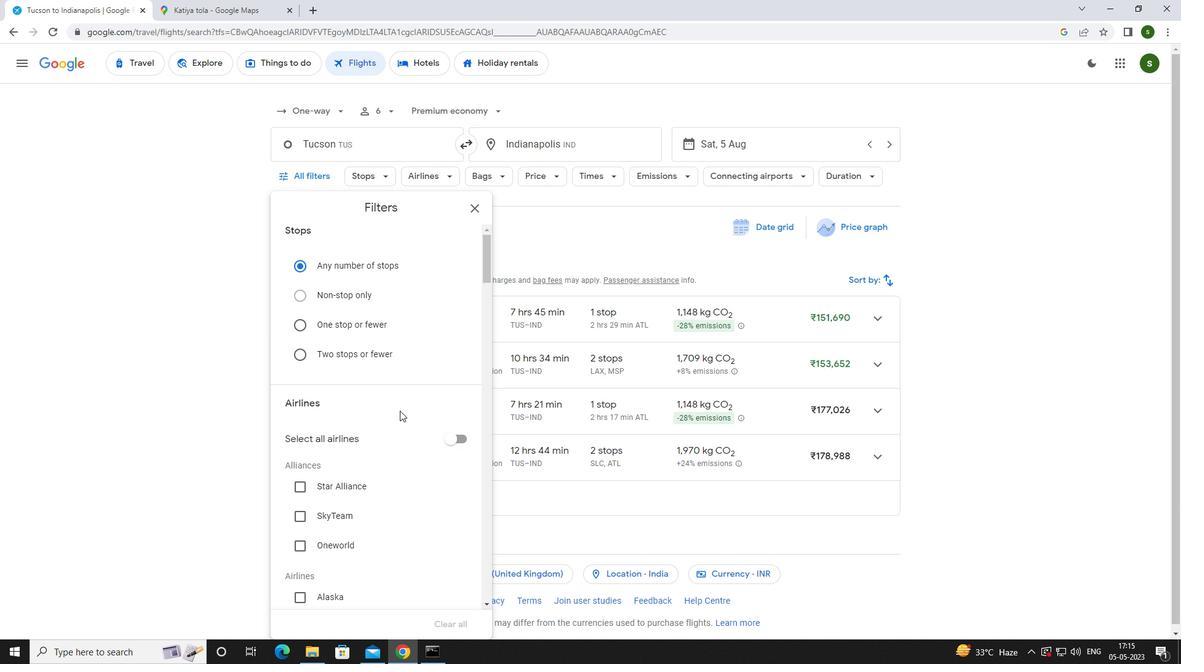 
Action: Mouse moved to (333, 409)
Screenshot: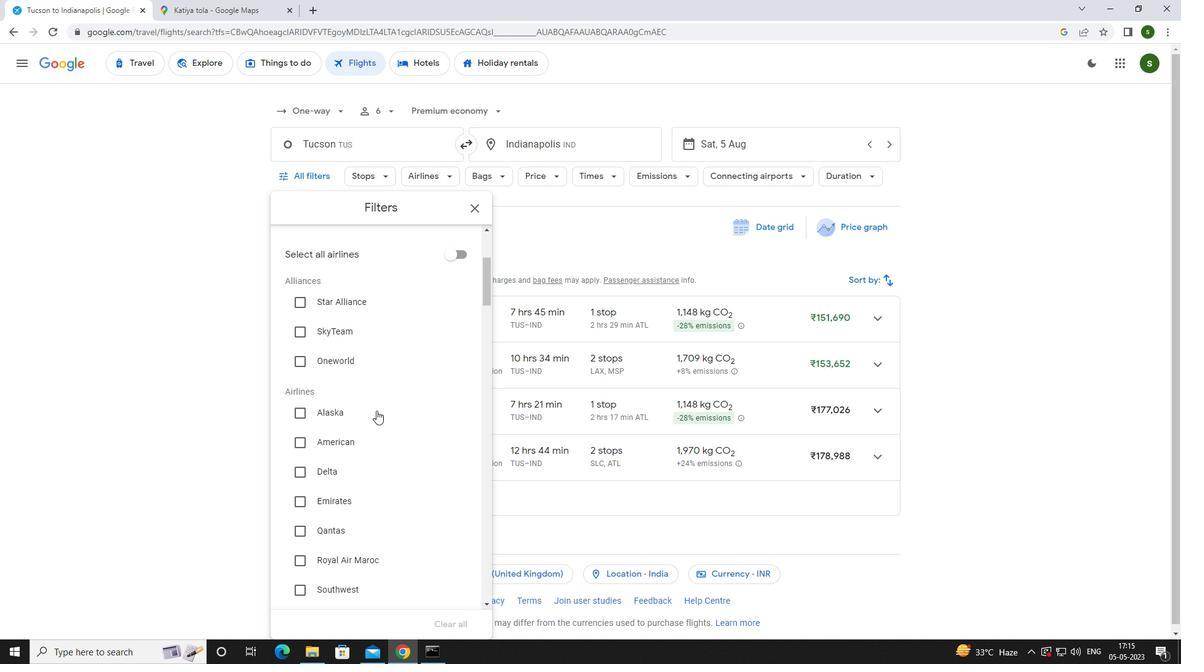 
Action: Mouse pressed left at (333, 409)
Screenshot: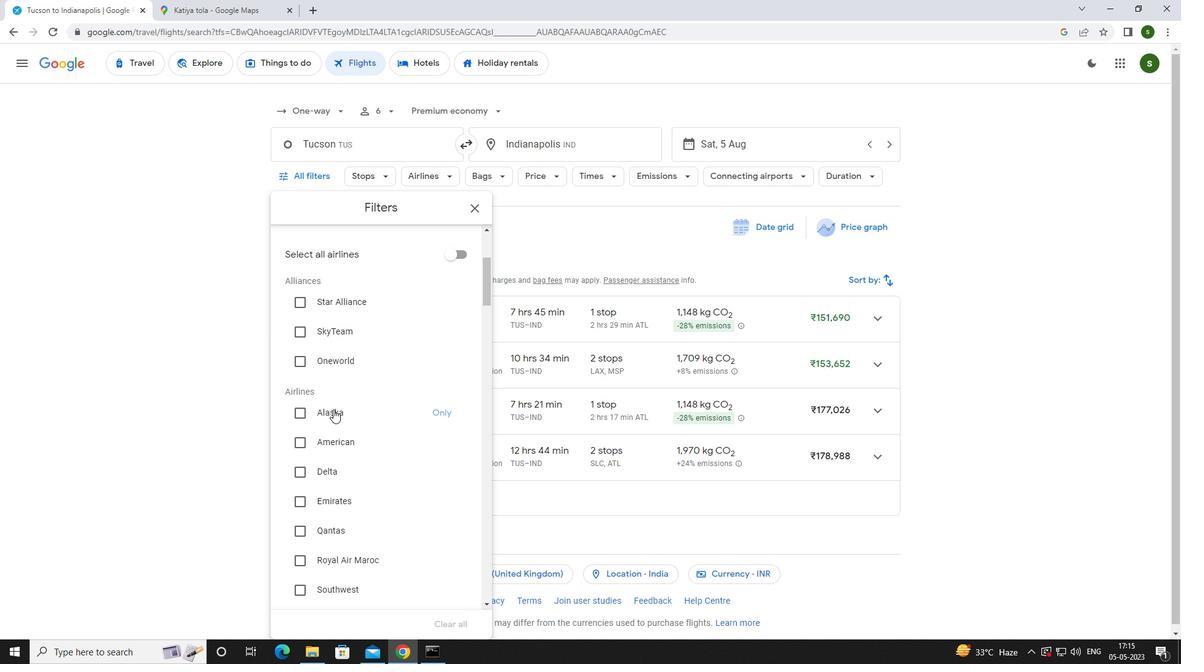 
Action: Mouse scrolled (333, 409) with delta (0, 0)
Screenshot: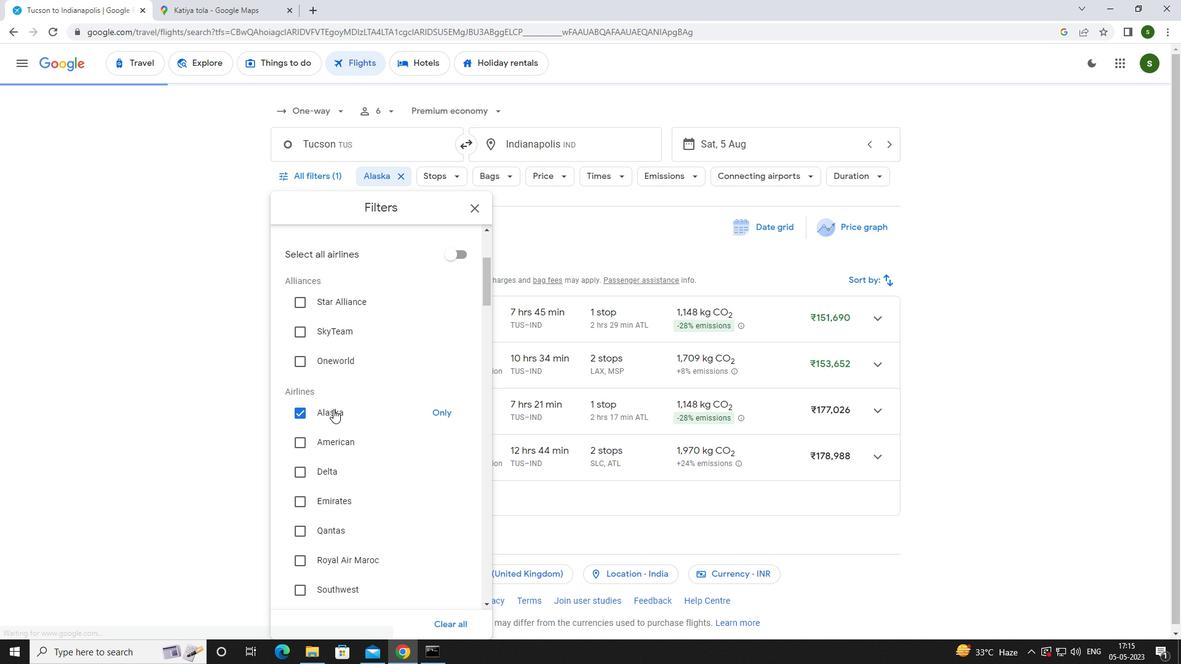 
Action: Mouse scrolled (333, 409) with delta (0, 0)
Screenshot: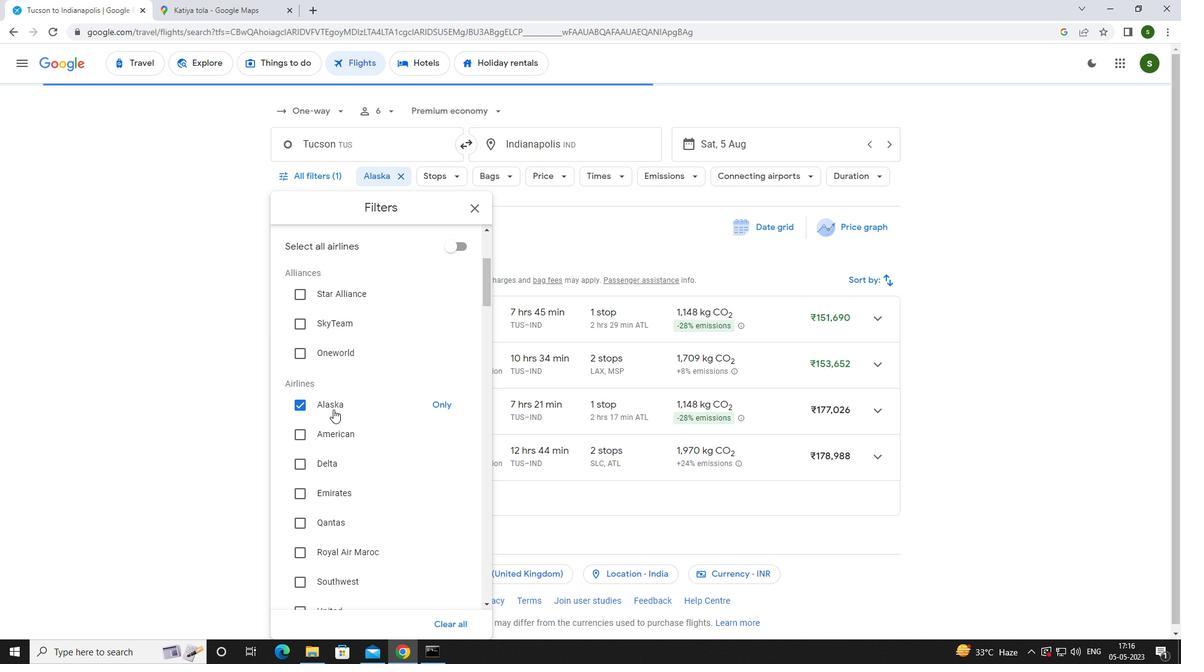 
Action: Mouse scrolled (333, 409) with delta (0, 0)
Screenshot: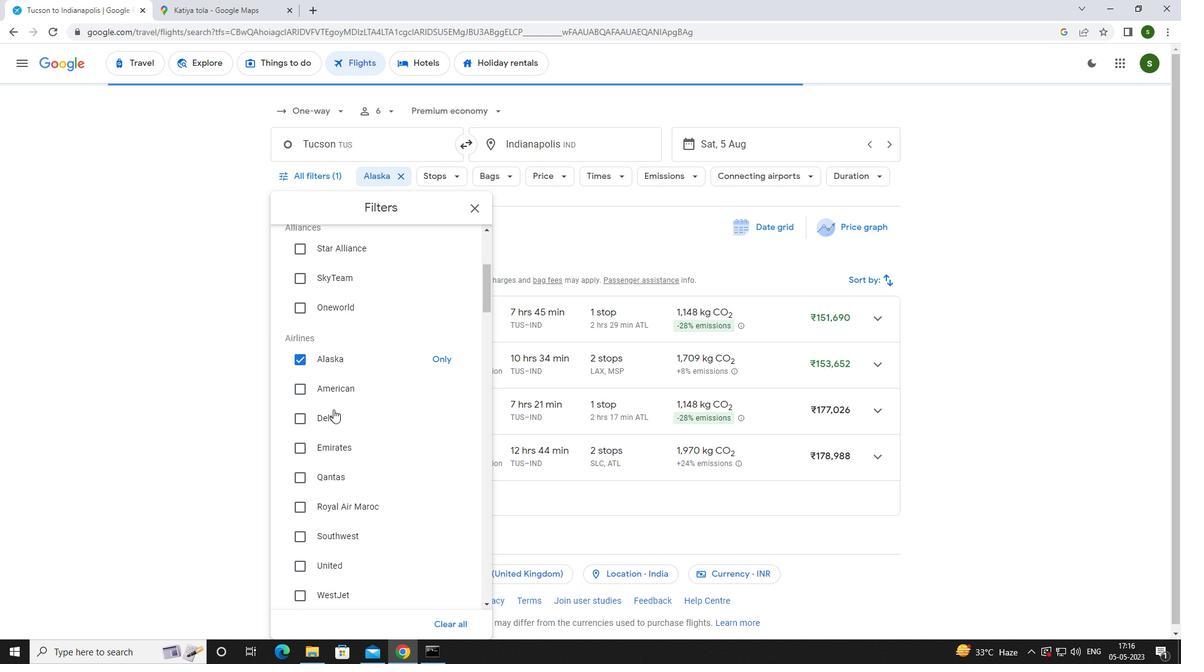 
Action: Mouse scrolled (333, 409) with delta (0, 0)
Screenshot: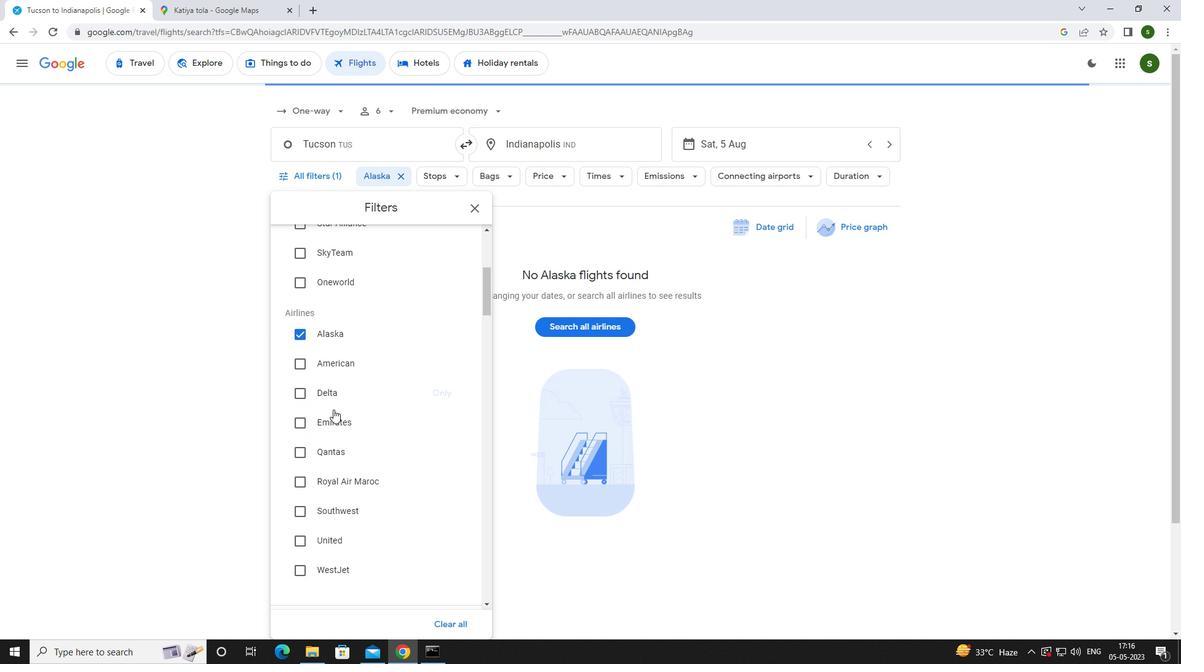 
Action: Mouse moved to (458, 485)
Screenshot: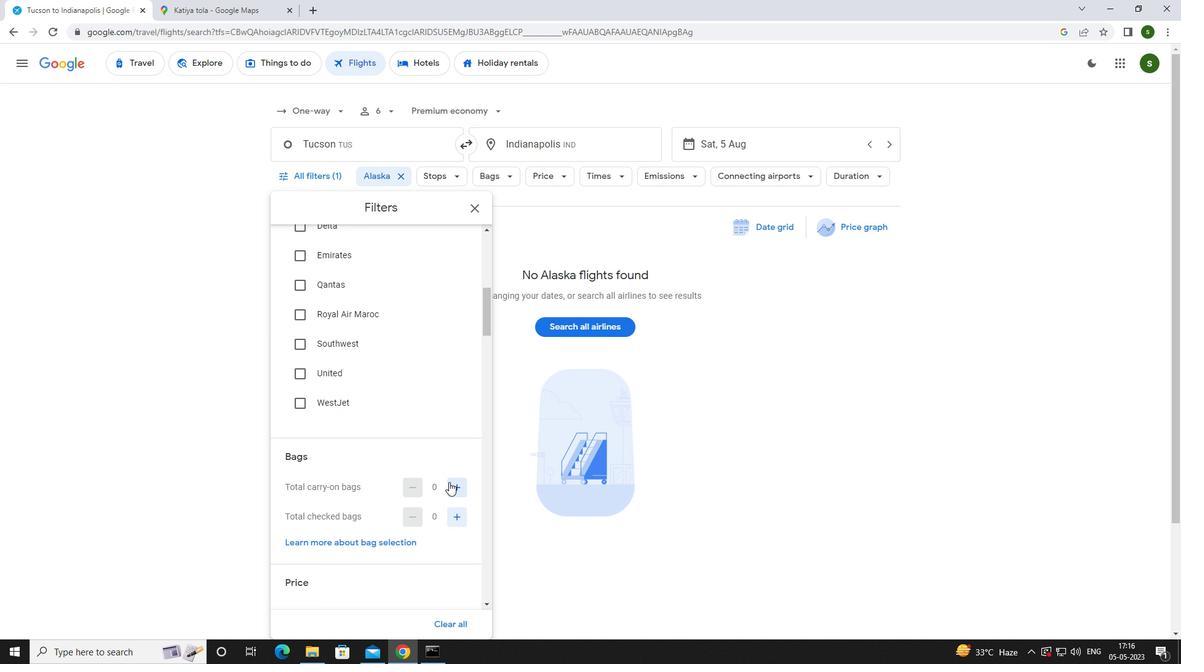 
Action: Mouse pressed left at (458, 485)
Screenshot: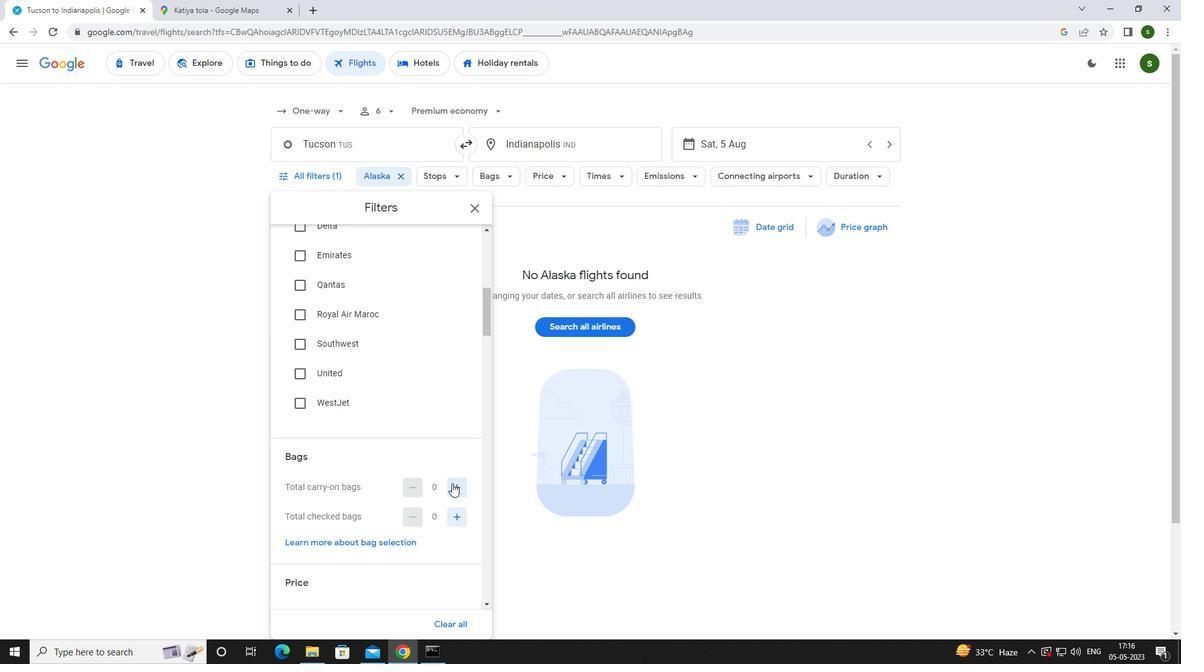 
Action: Mouse pressed left at (458, 485)
Screenshot: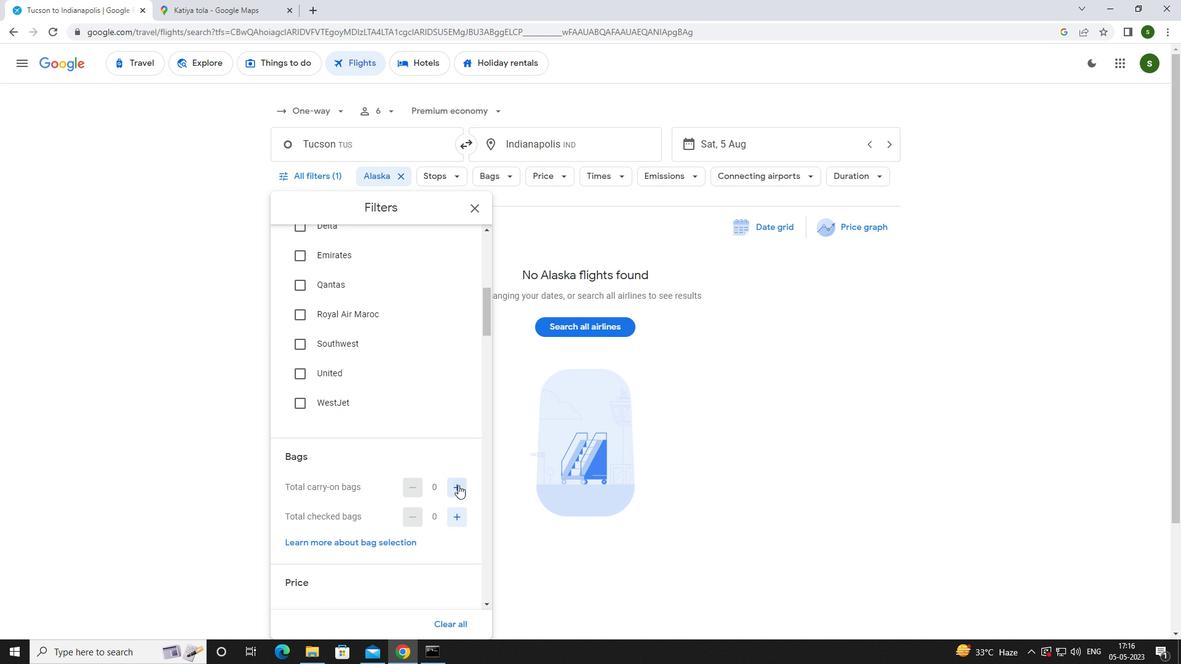 
Action: Mouse moved to (458, 517)
Screenshot: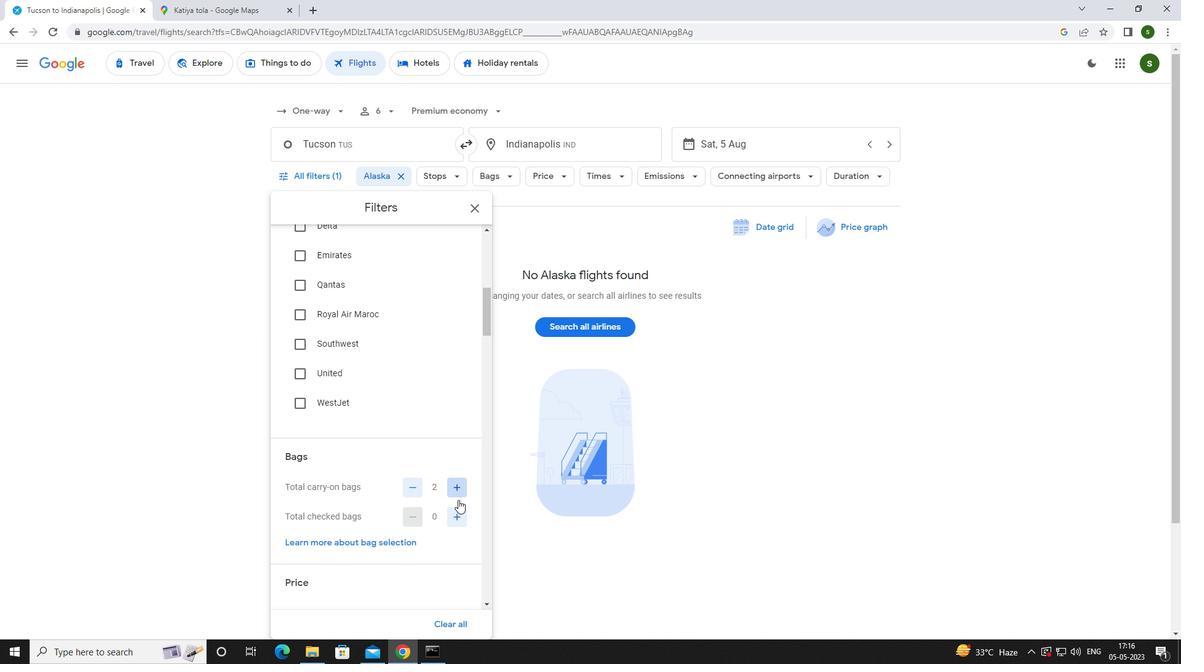 
Action: Mouse pressed left at (458, 517)
Screenshot: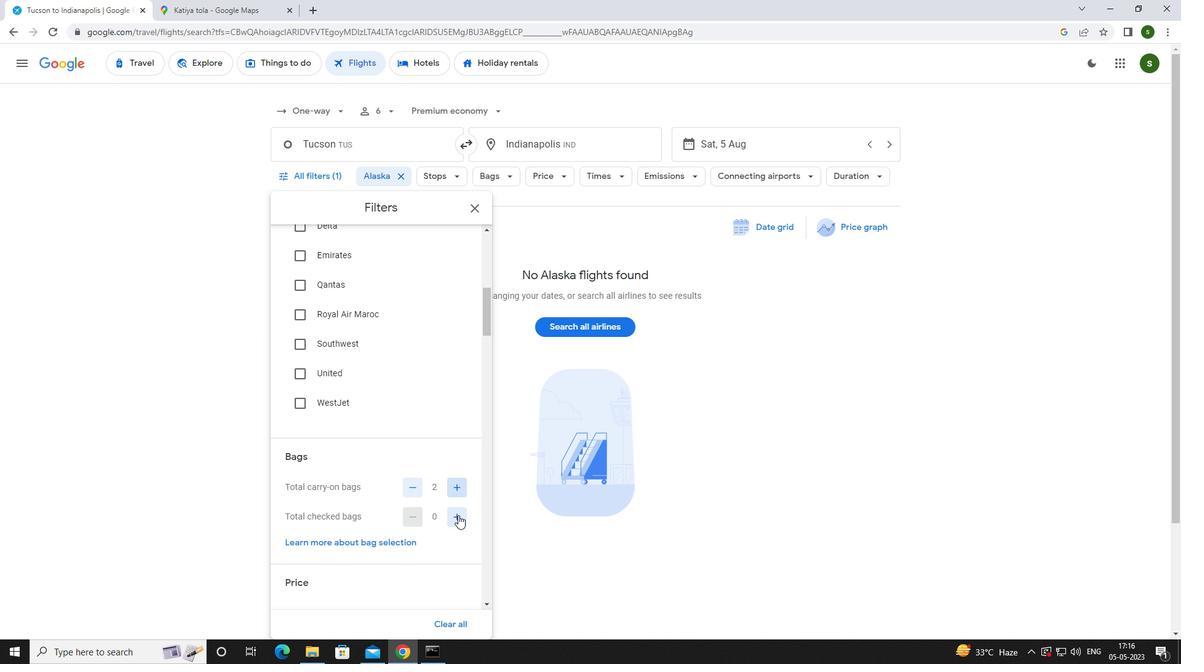 
Action: Mouse moved to (458, 514)
Screenshot: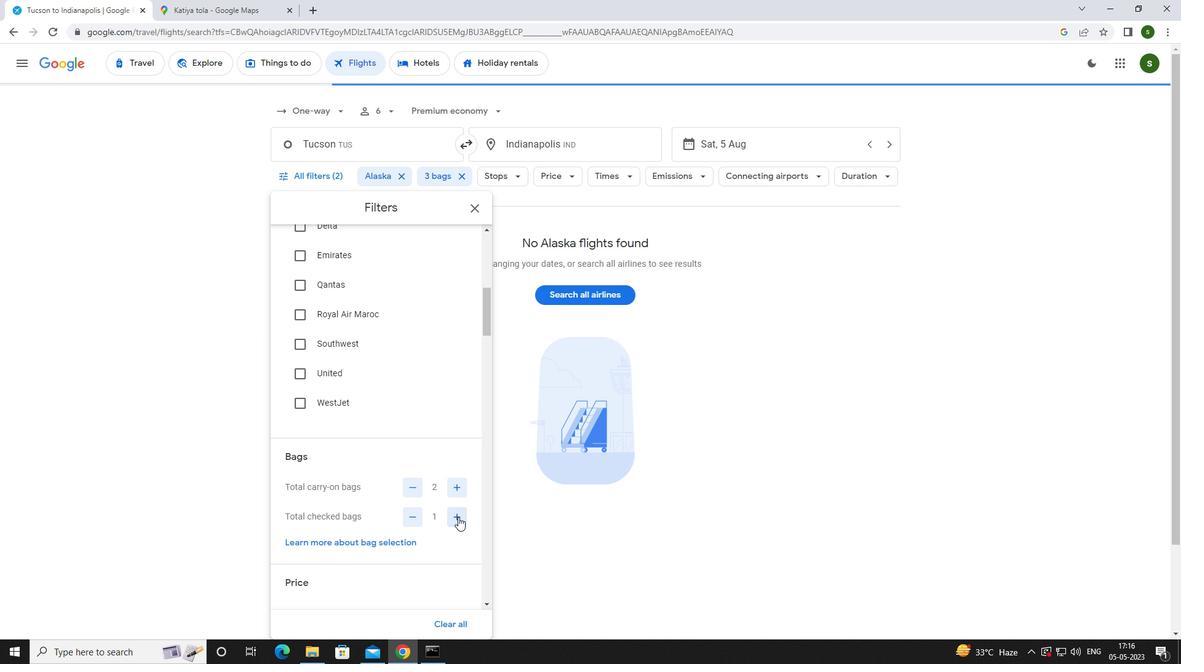 
Action: Mouse scrolled (458, 514) with delta (0, 0)
Screenshot: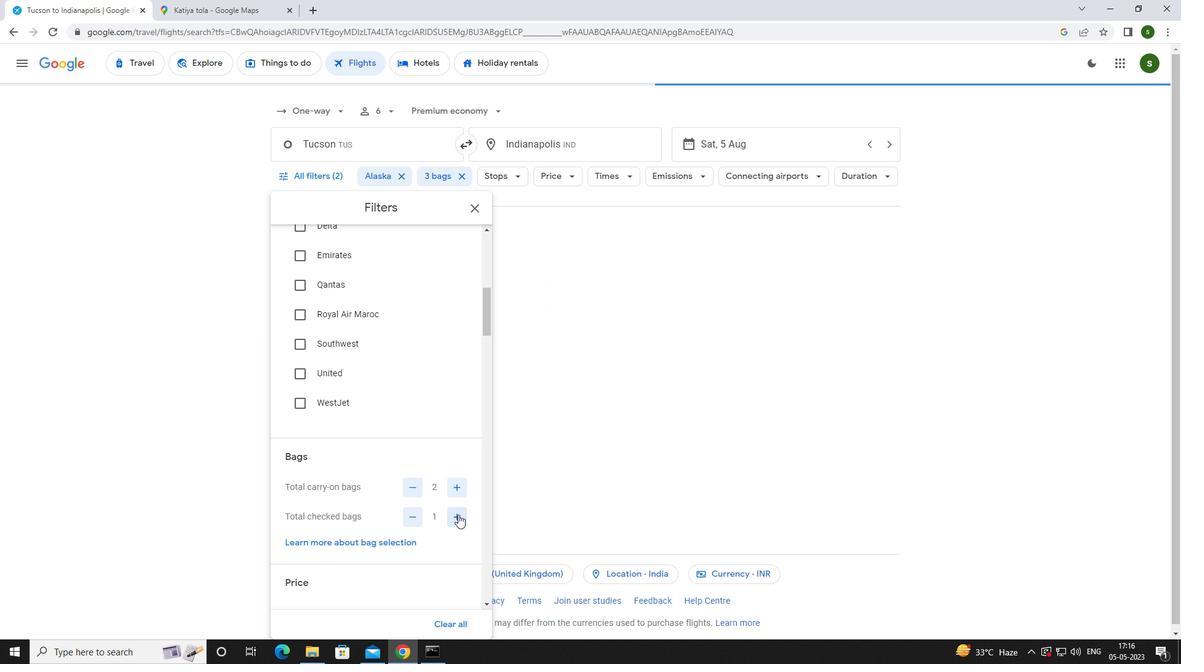 
Action: Mouse scrolled (458, 514) with delta (0, 0)
Screenshot: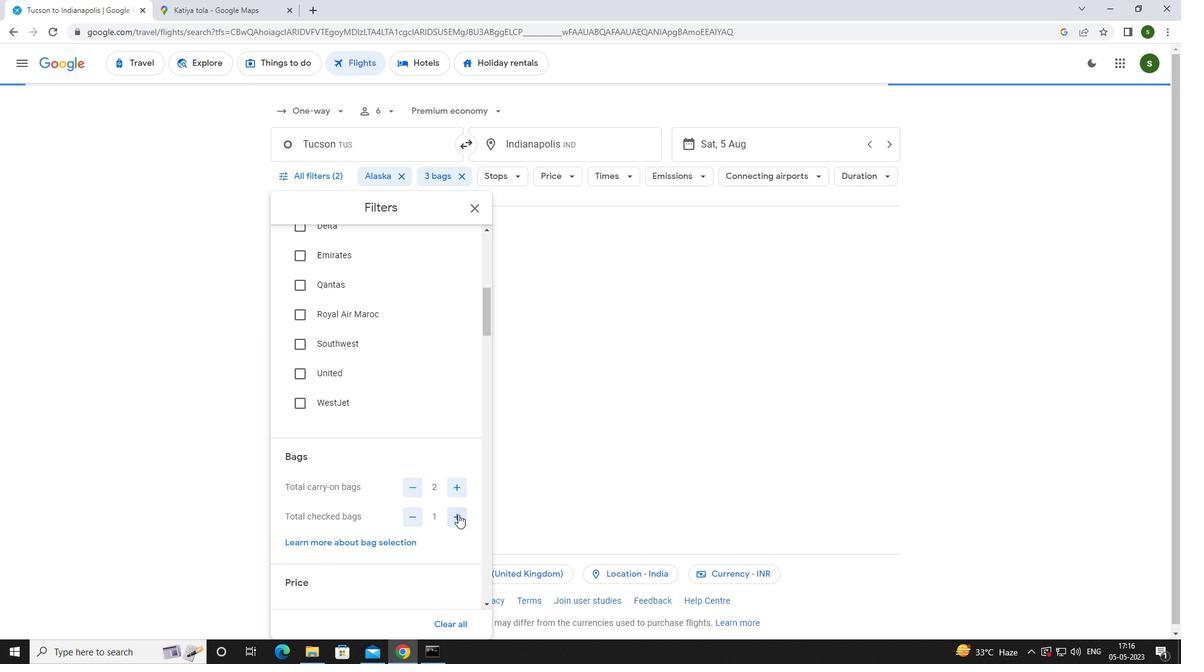 
Action: Mouse scrolled (458, 514) with delta (0, 0)
Screenshot: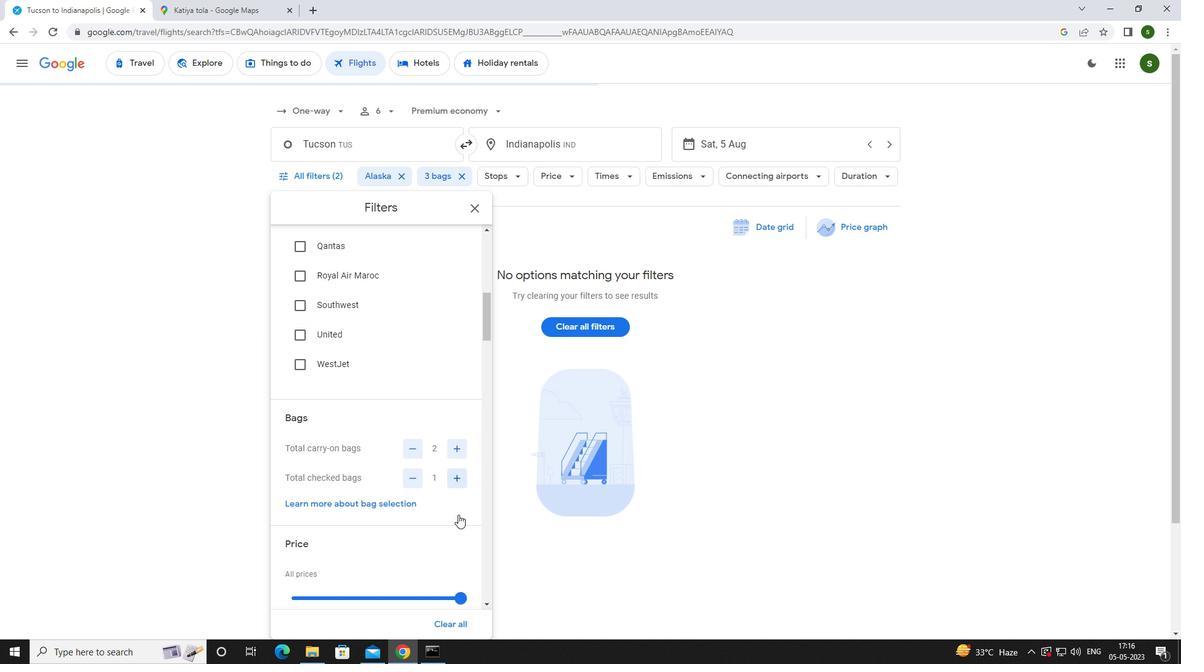 
Action: Mouse moved to (458, 447)
Screenshot: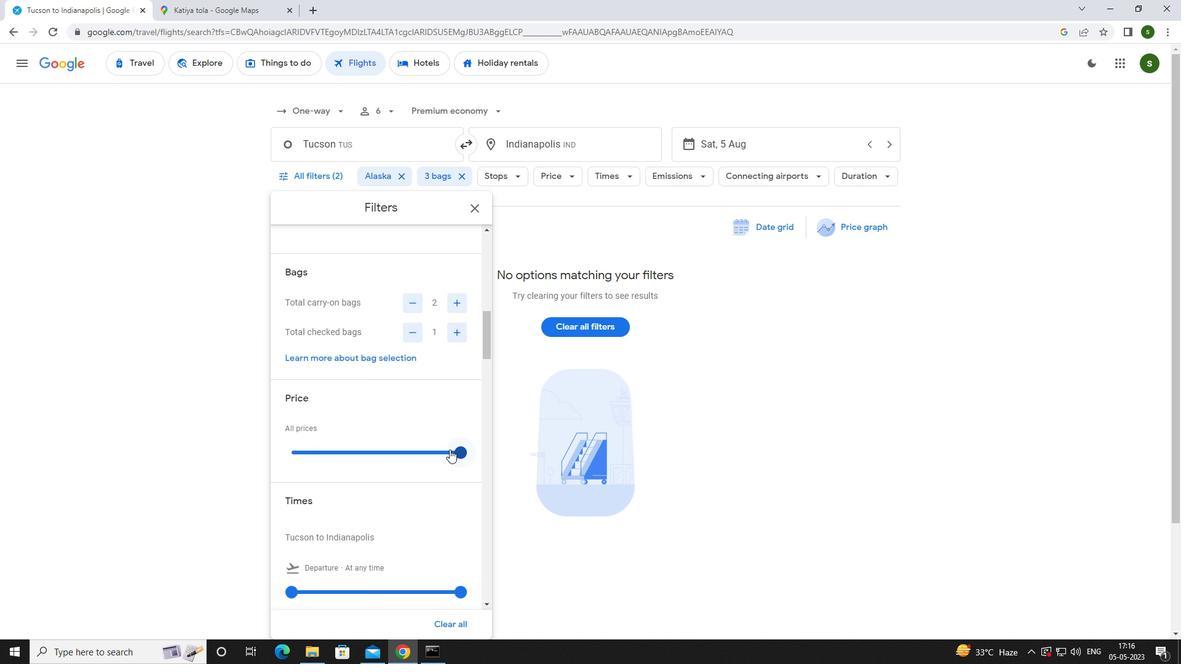 
Action: Mouse pressed left at (458, 447)
Screenshot: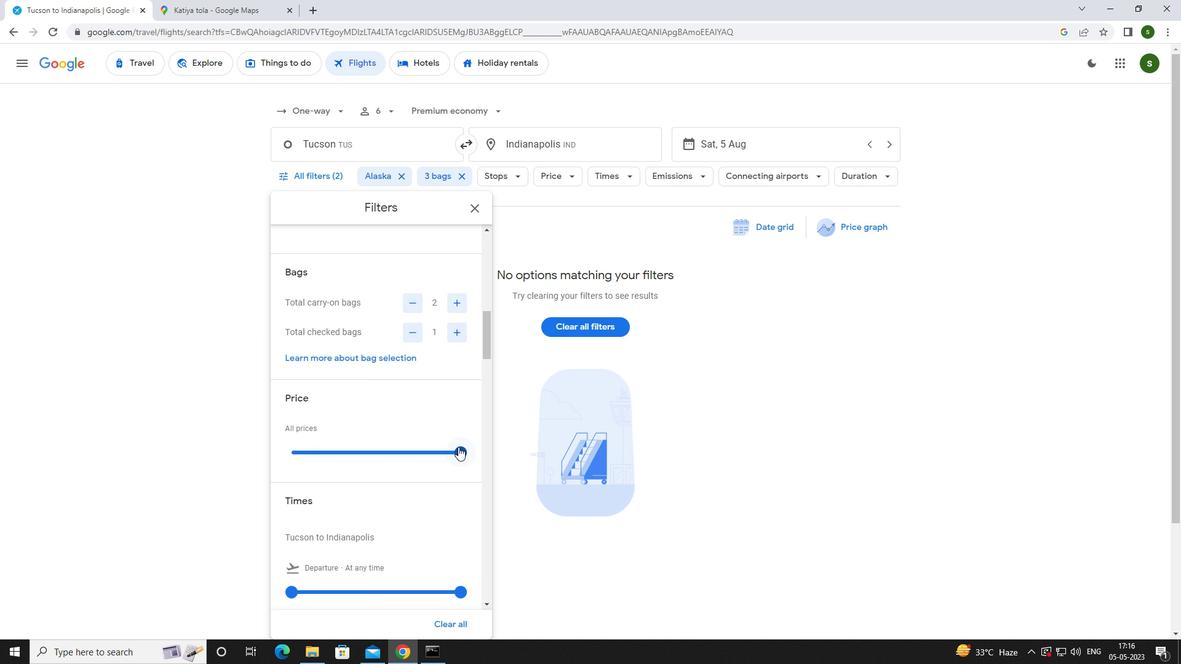 
Action: Mouse moved to (287, 457)
Screenshot: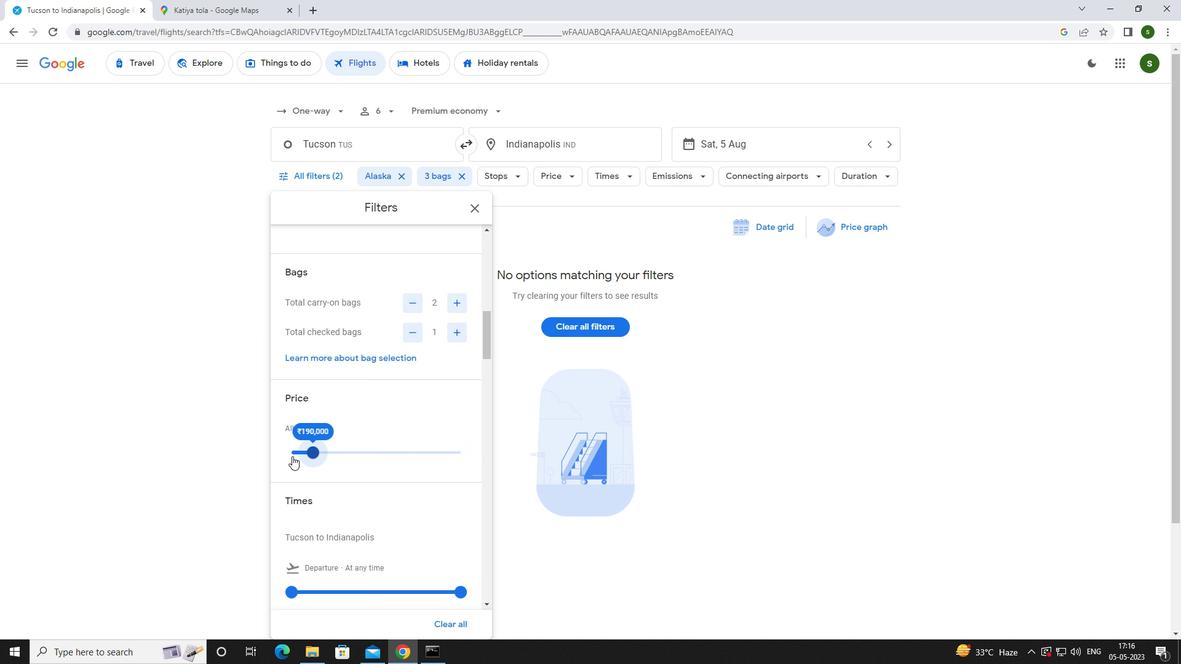 
Action: Mouse scrolled (287, 457) with delta (0, 0)
Screenshot: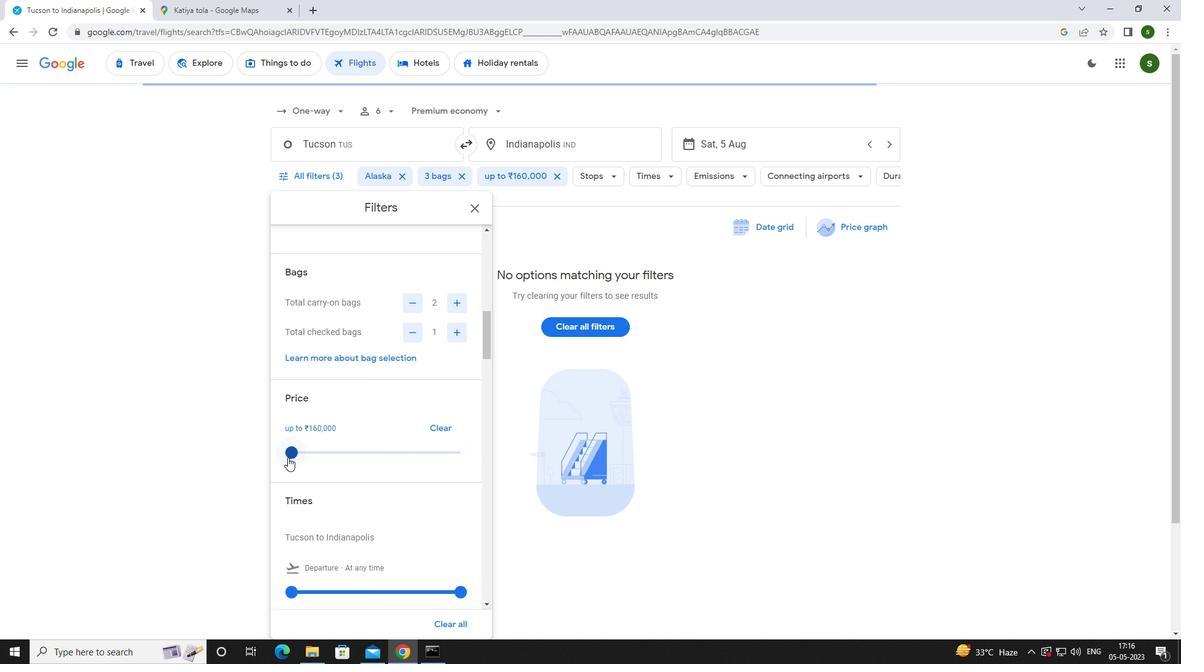 
Action: Mouse scrolled (287, 457) with delta (0, 0)
Screenshot: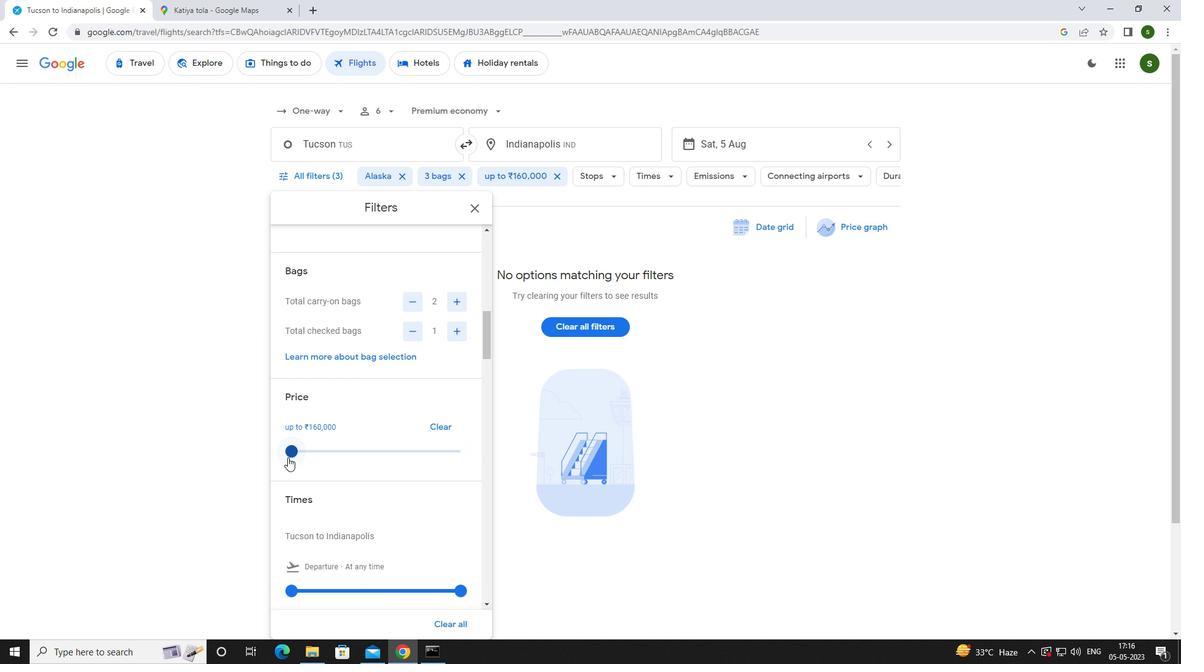 
Action: Mouse moved to (289, 465)
Screenshot: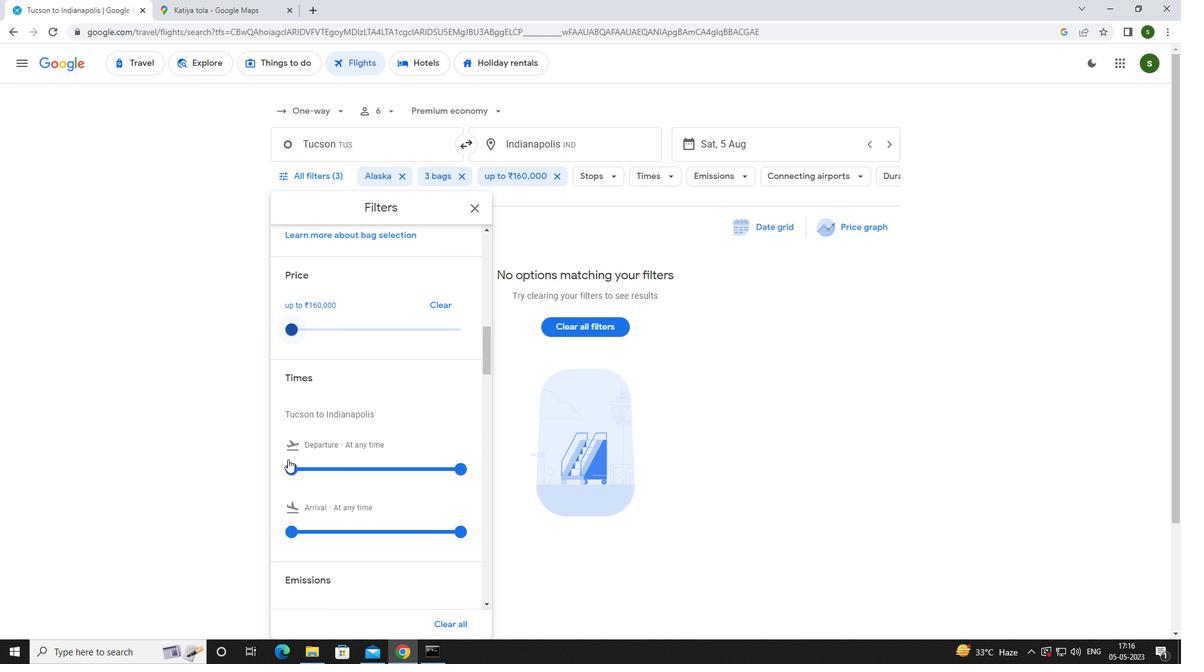 
Action: Mouse pressed left at (289, 465)
Screenshot: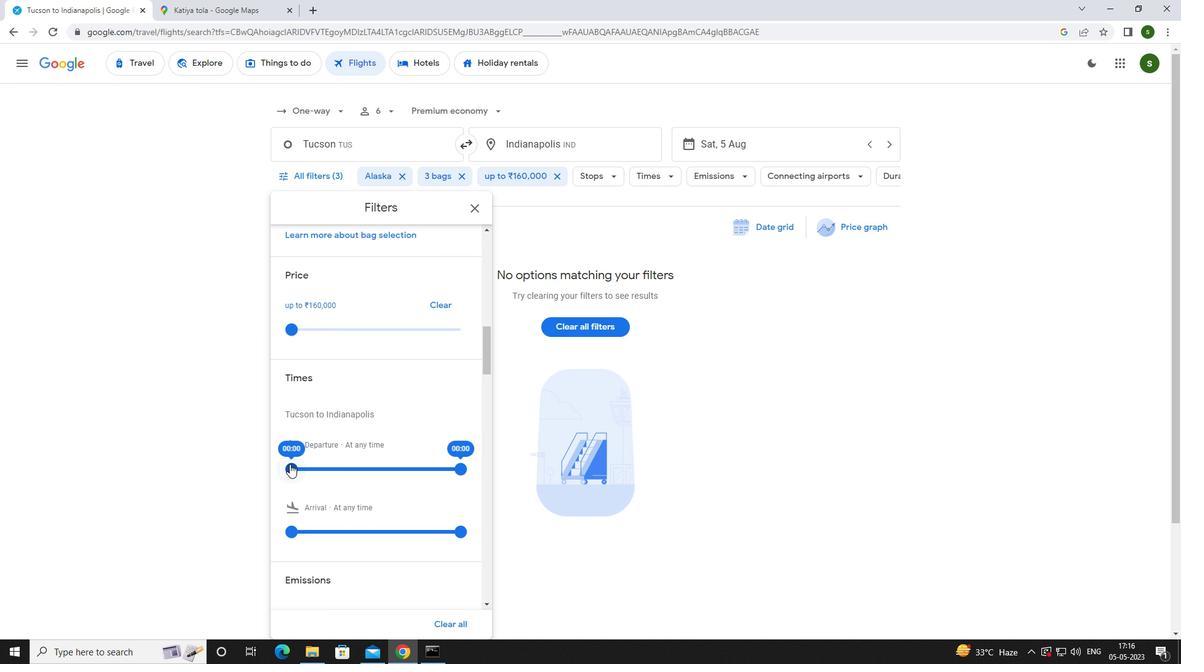 
Action: Mouse moved to (540, 548)
Screenshot: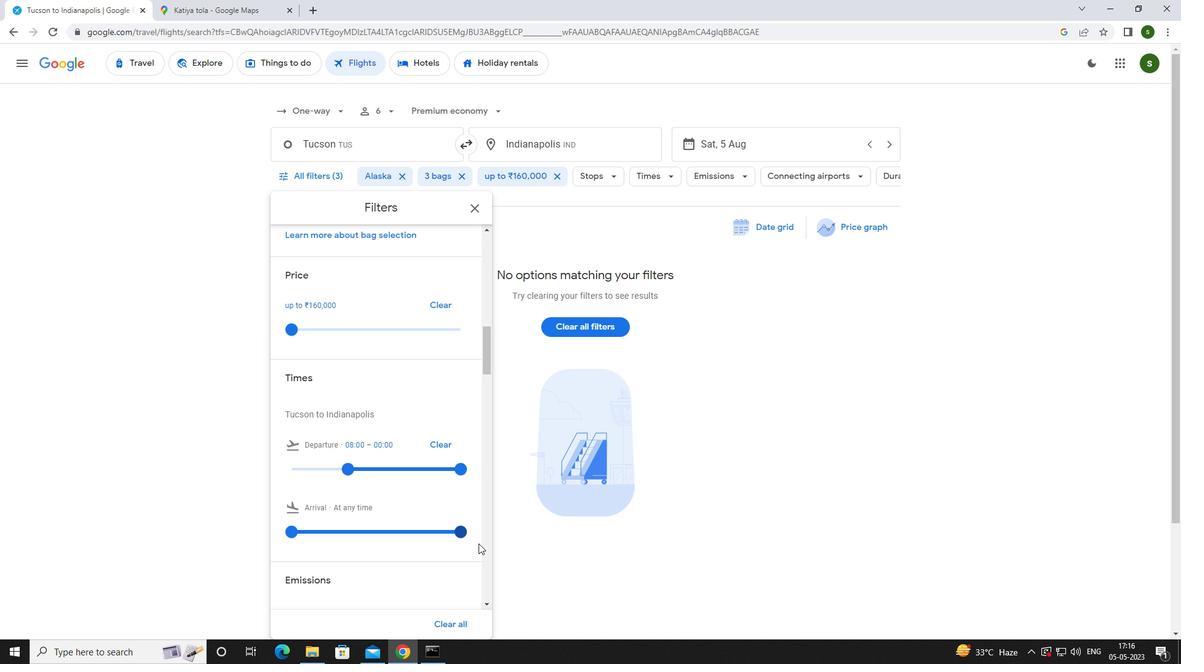 
Action: Mouse pressed left at (540, 548)
Screenshot: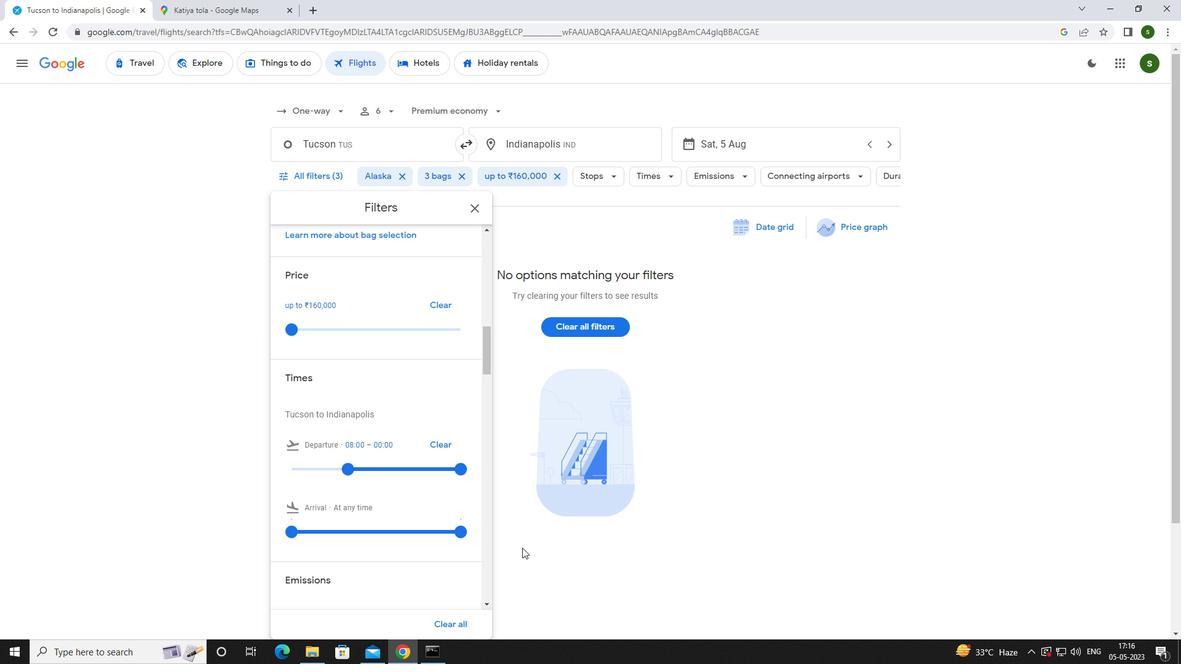 
